 Task: open an excel sheet and write heading  SpendSmartAdd Dates in a column and its values below  '2023-05-01, 2023-05-03, 2023-05-05, 2023-05-10, 2023-05-15, 2023-05-20, 2023-05-25 & 2023-05-31'Add Categories in next column and its values below  Groceries, Dining Out, Transportation, Entertainment, Shopping, Utilities, Health & Miscellaneous. Add Descriptions in next column and its values below  Supermarket, Restaurant, Public Transport, Movie Tickets, Clothing Store, Internet Bill, Pharmacy & Online PurchaseAdd Amountin next column and its values below  $50, $30, $10, $20, $100, $60, $40 & $50Save page Financial Worksheet File Spreadsheet Template Workbookbook
Action: Mouse moved to (21, 18)
Screenshot: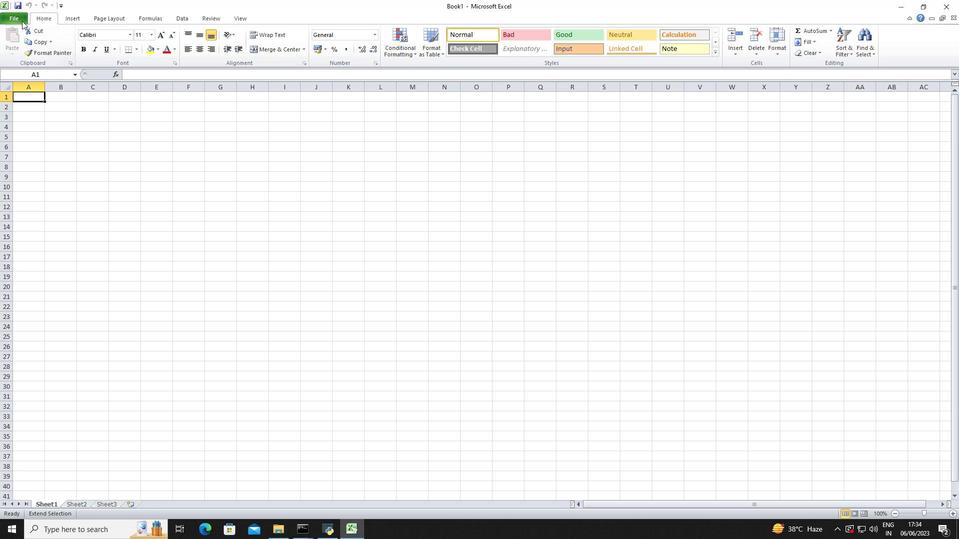 
Action: Mouse pressed left at (21, 18)
Screenshot: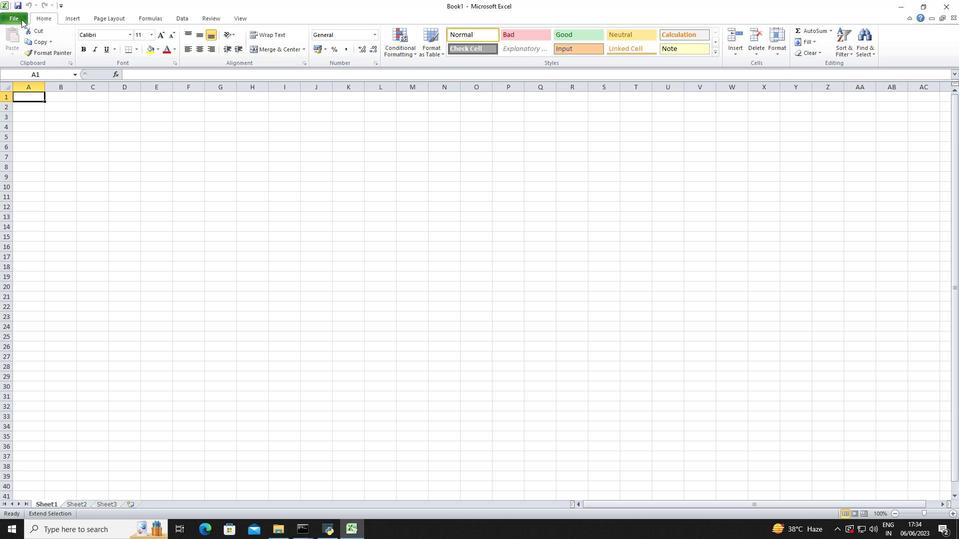 
Action: Mouse moved to (31, 126)
Screenshot: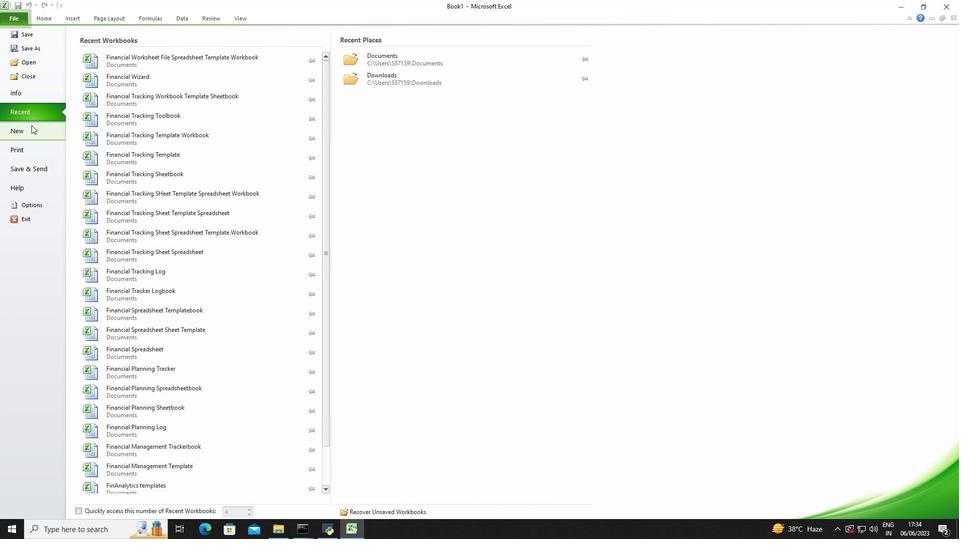 
Action: Mouse pressed left at (31, 126)
Screenshot: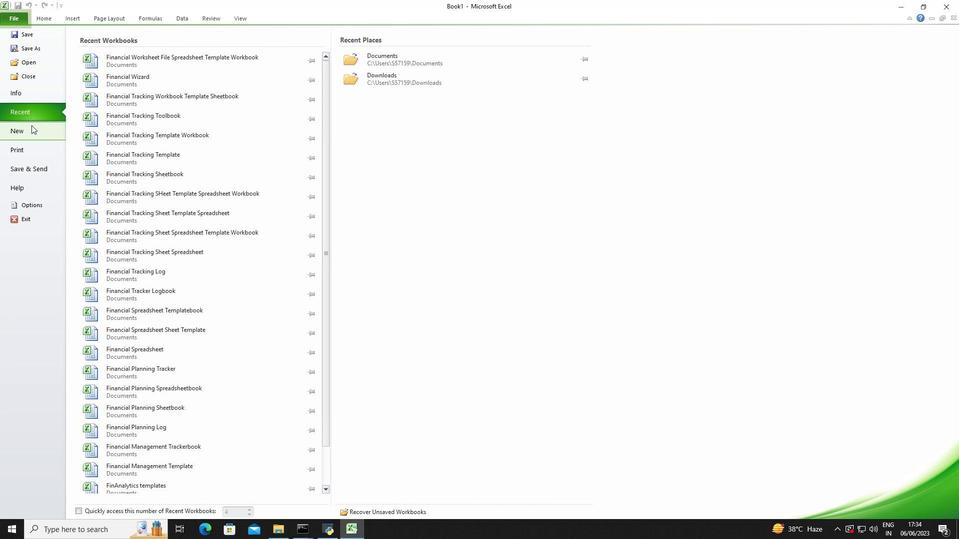 
Action: Mouse moved to (511, 259)
Screenshot: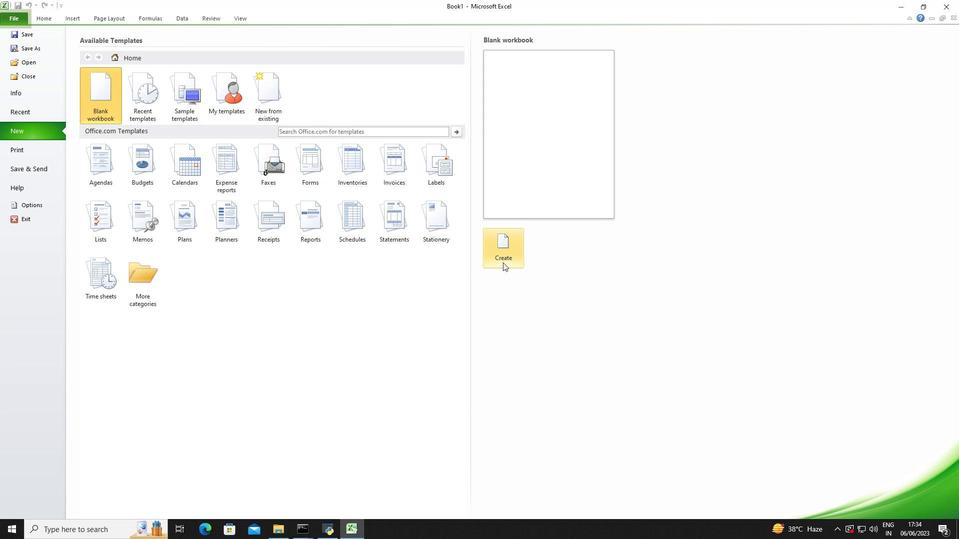 
Action: Mouse pressed left at (511, 259)
Screenshot: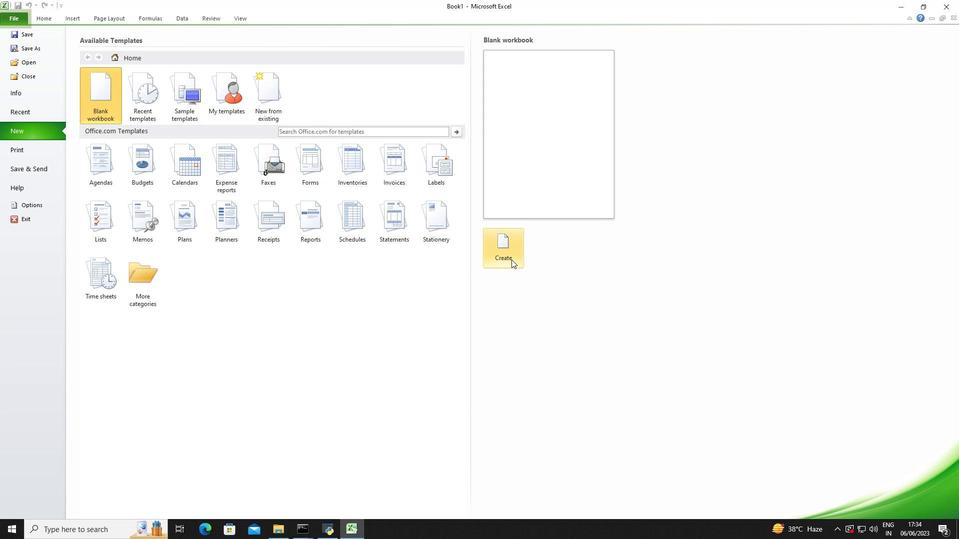 
Action: Mouse moved to (27, 98)
Screenshot: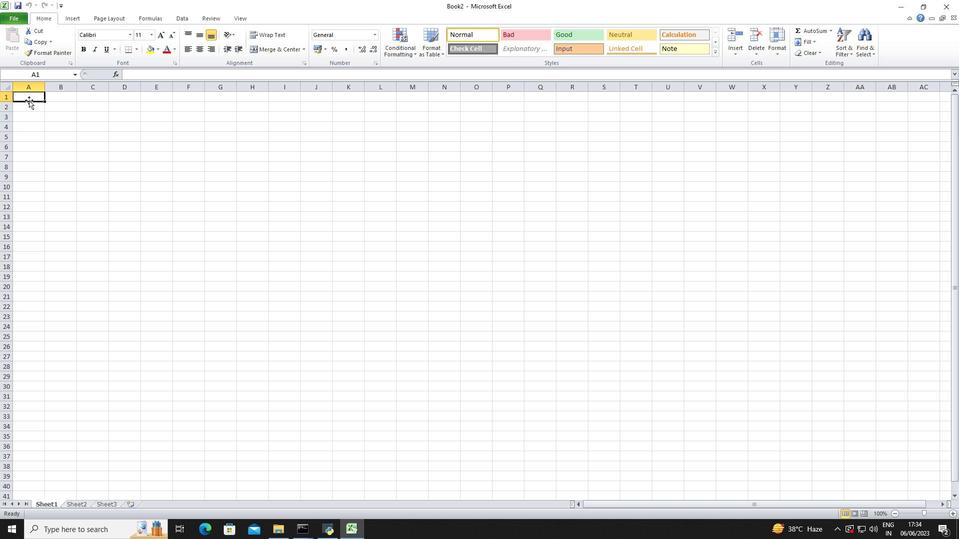 
Action: Mouse pressed left at (27, 98)
Screenshot: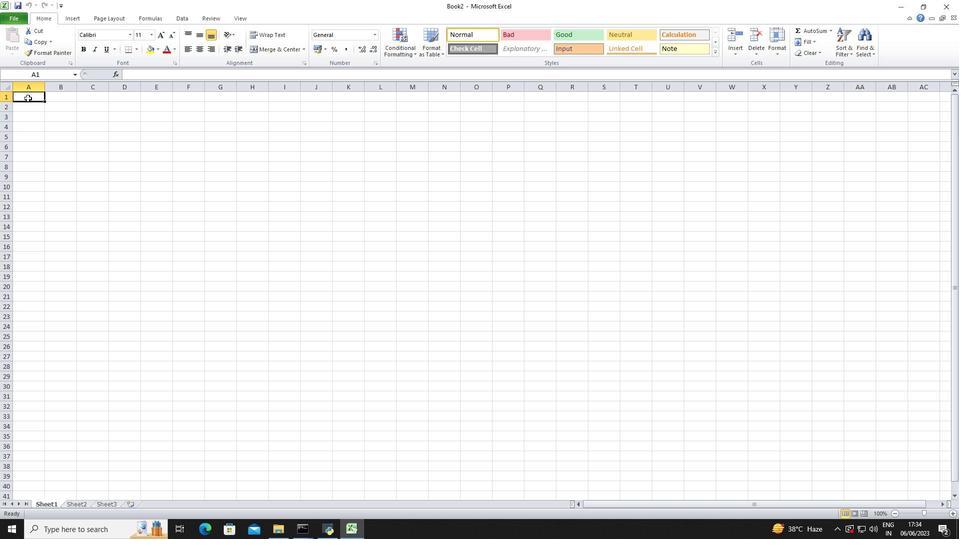 
Action: Key pressed <Key.shift>Spend<Key.shift>Smart<Key.enter><Key.enter><Key.shift>Dates<Key.down>2023-05-01<Key.enter>2023-05-03<Key.enter>20230-05-05<Key.enter>
Screenshot: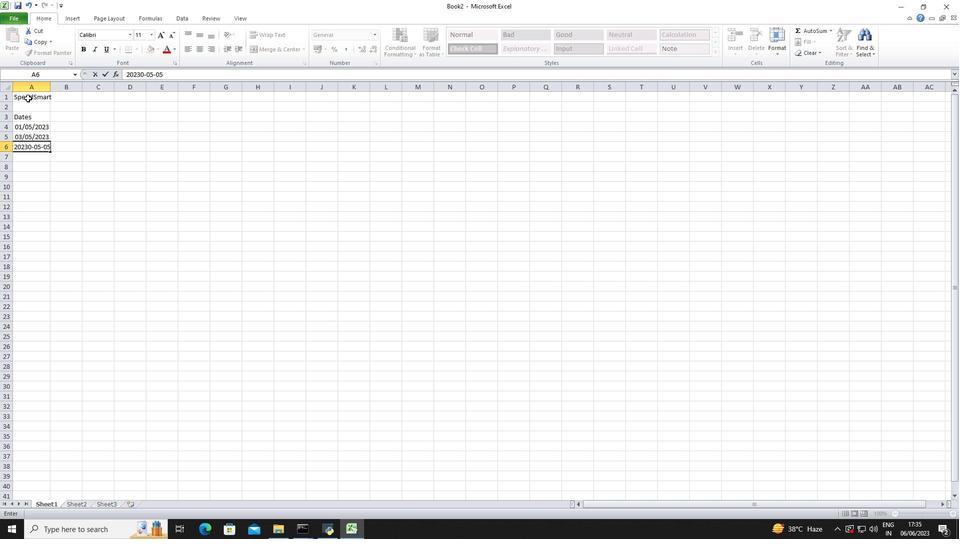 
Action: Mouse moved to (31, 145)
Screenshot: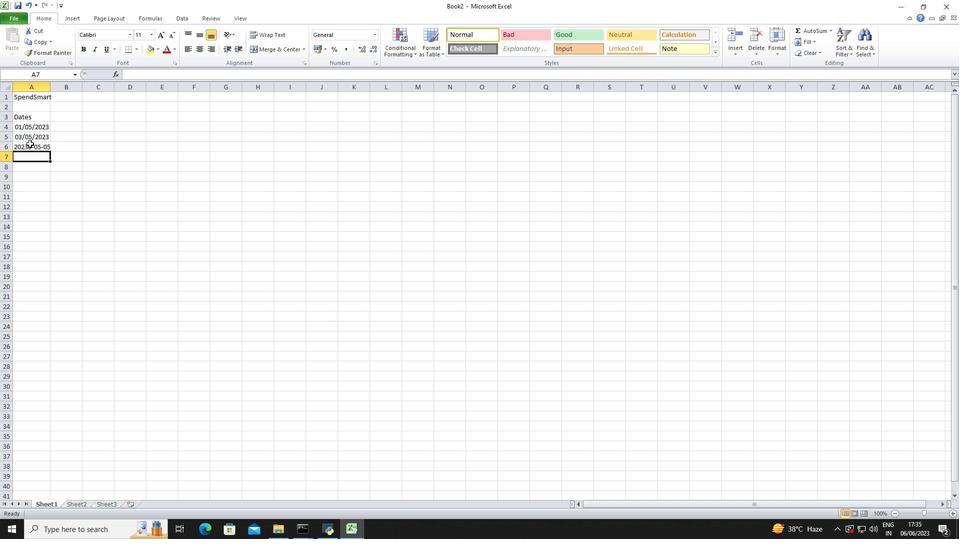 
Action: Mouse pressed left at (31, 145)
Screenshot: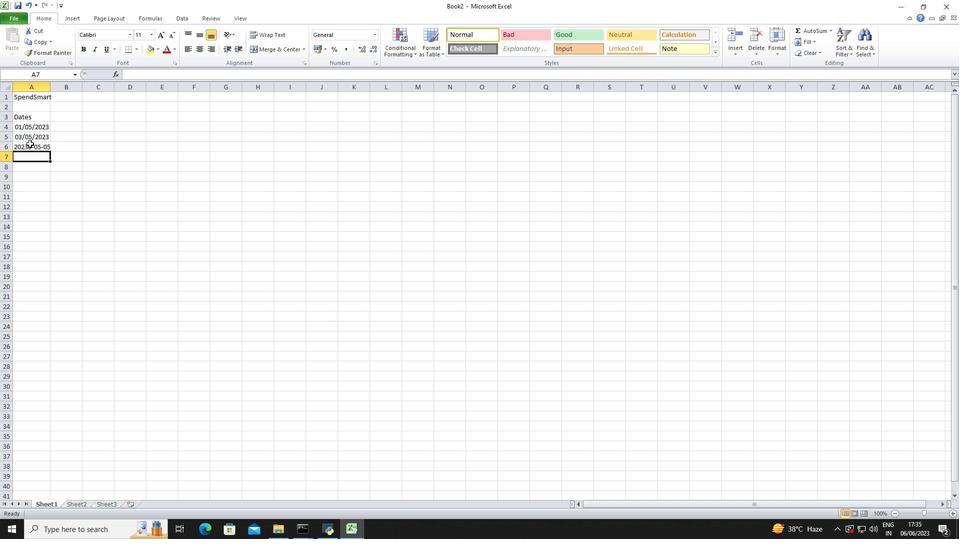 
Action: Mouse pressed left at (31, 145)
Screenshot: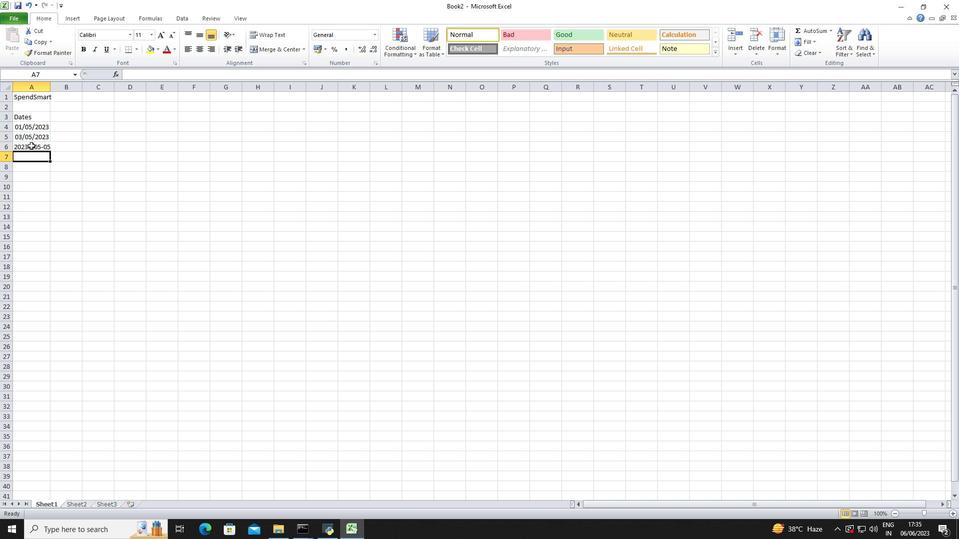 
Action: Mouse moved to (95, 191)
Screenshot: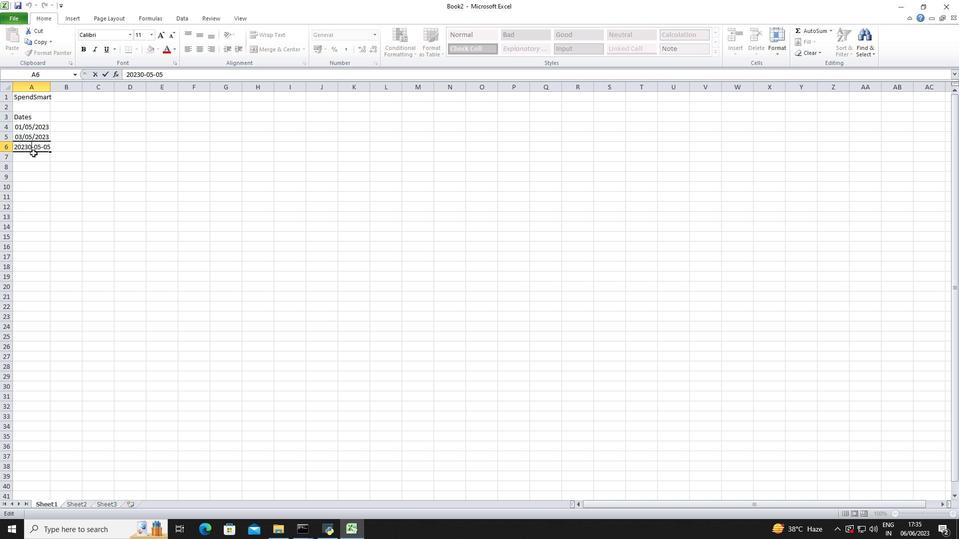 
Action: Key pressed <Key.backspace><Key.enter>2023-05-10<Key.enter>2023-05-15<Key.enter>20230<Key.backspace>-05-20<Key.enter>2023-05-25<Key.enter>2023-05-31<Key.enter>
Screenshot: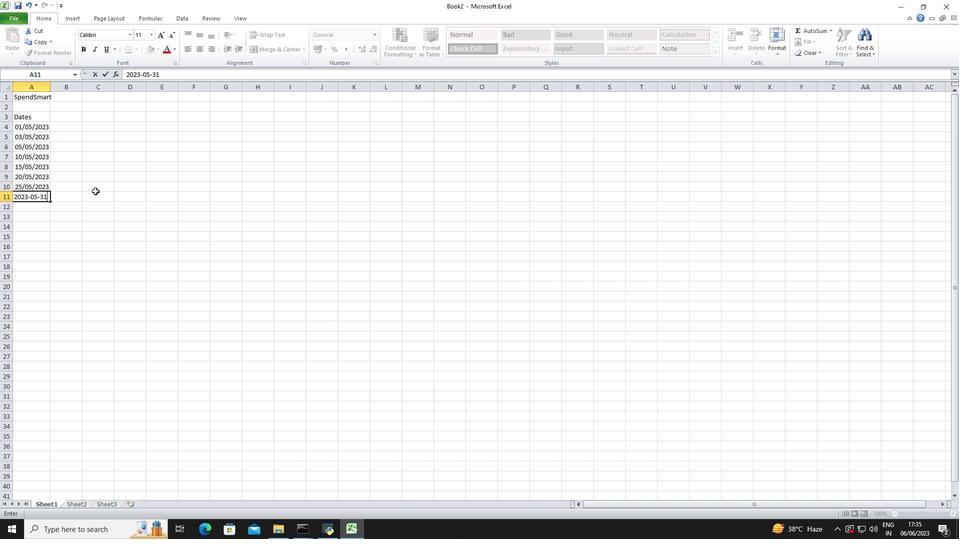 
Action: Mouse moved to (36, 126)
Screenshot: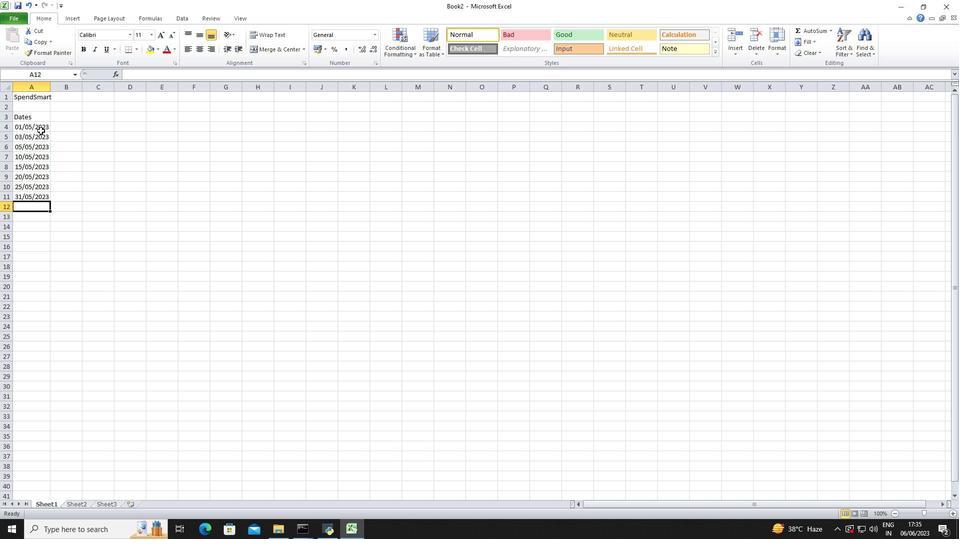 
Action: Mouse pressed left at (36, 126)
Screenshot: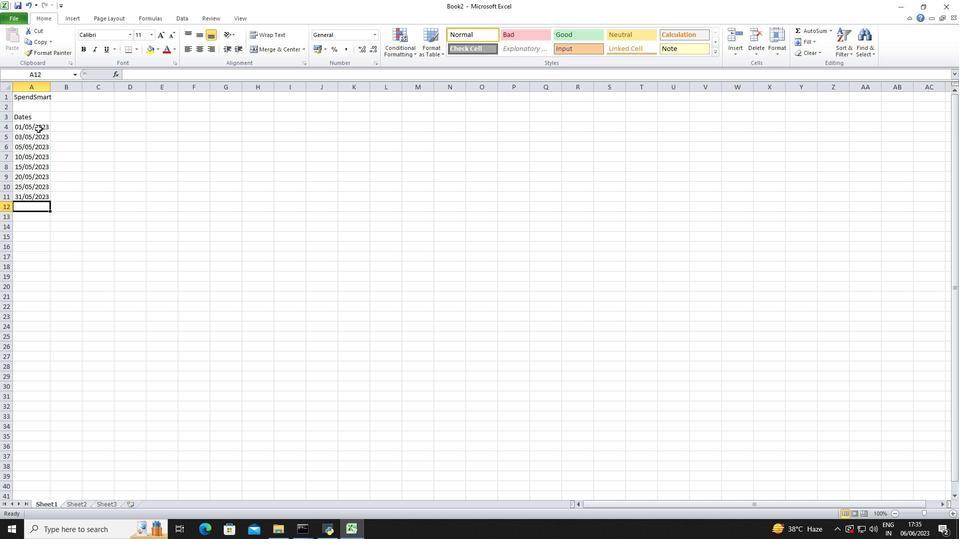 
Action: Mouse moved to (30, 196)
Screenshot: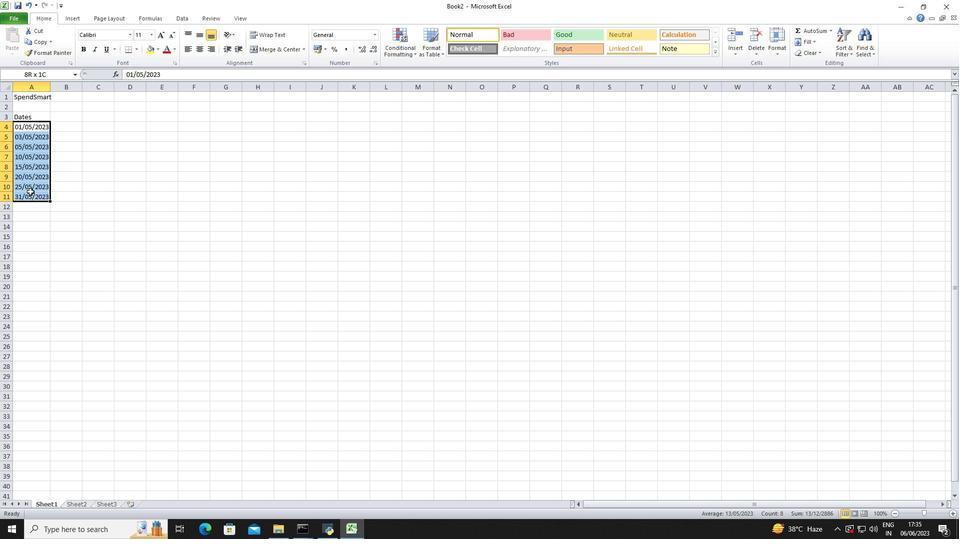 
Action: Mouse pressed right at (30, 196)
Screenshot: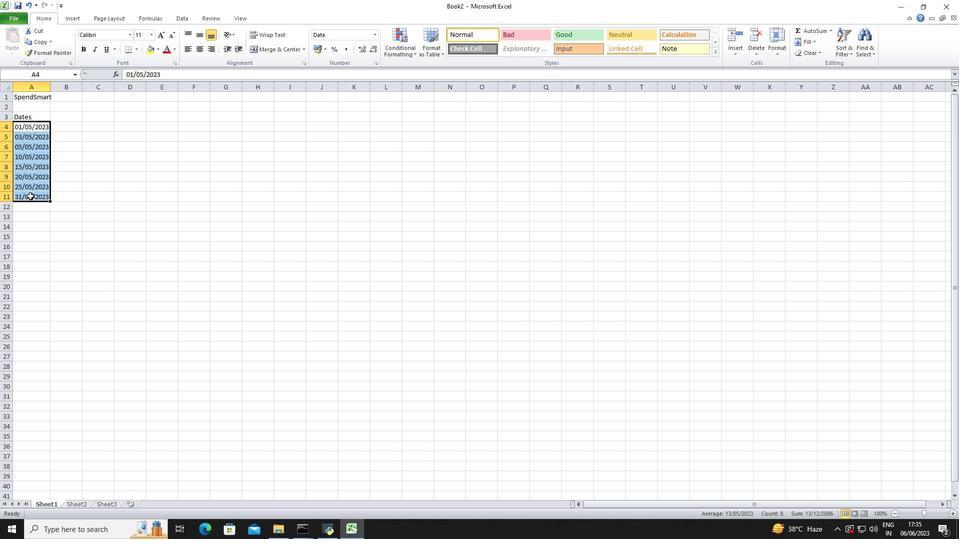 
Action: Mouse moved to (56, 331)
Screenshot: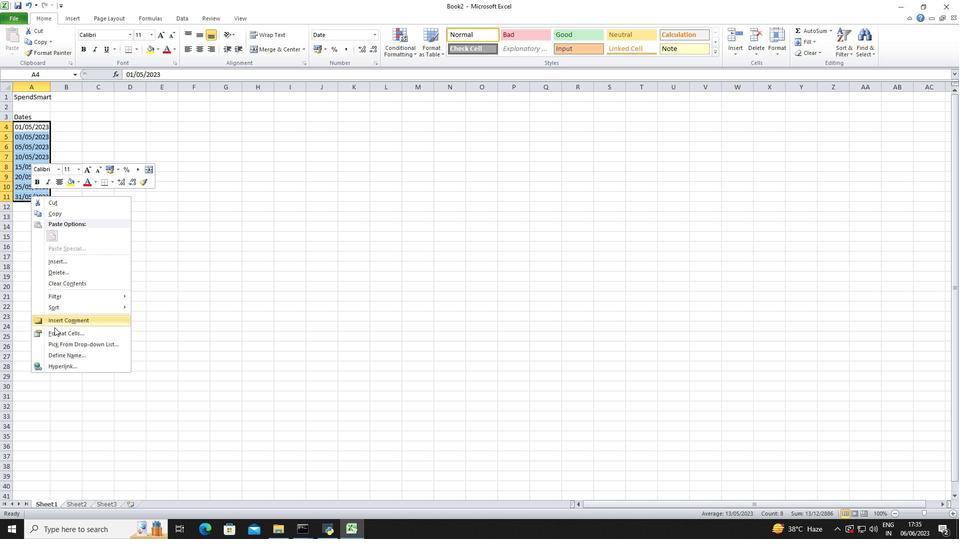 
Action: Mouse pressed left at (56, 331)
Screenshot: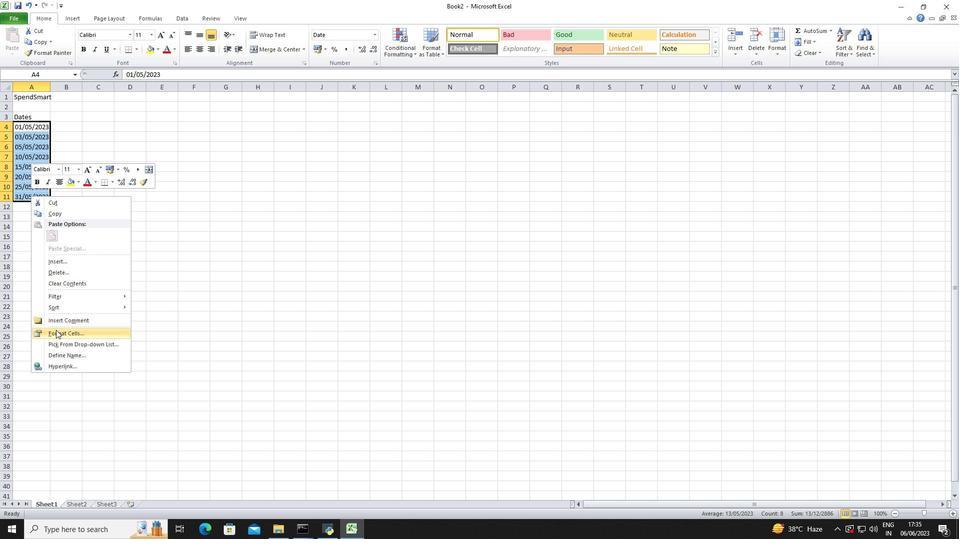 
Action: Mouse moved to (99, 221)
Screenshot: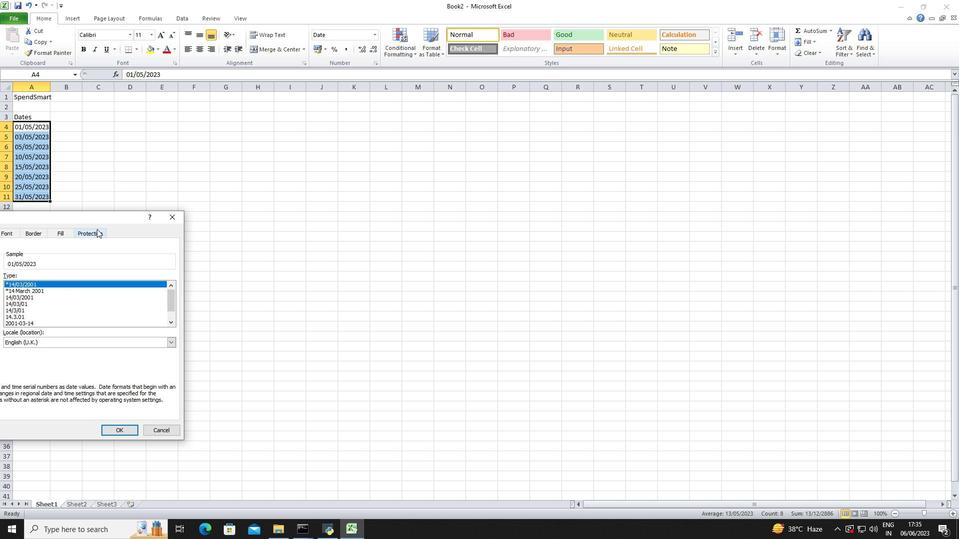 
Action: Mouse pressed left at (99, 221)
Screenshot: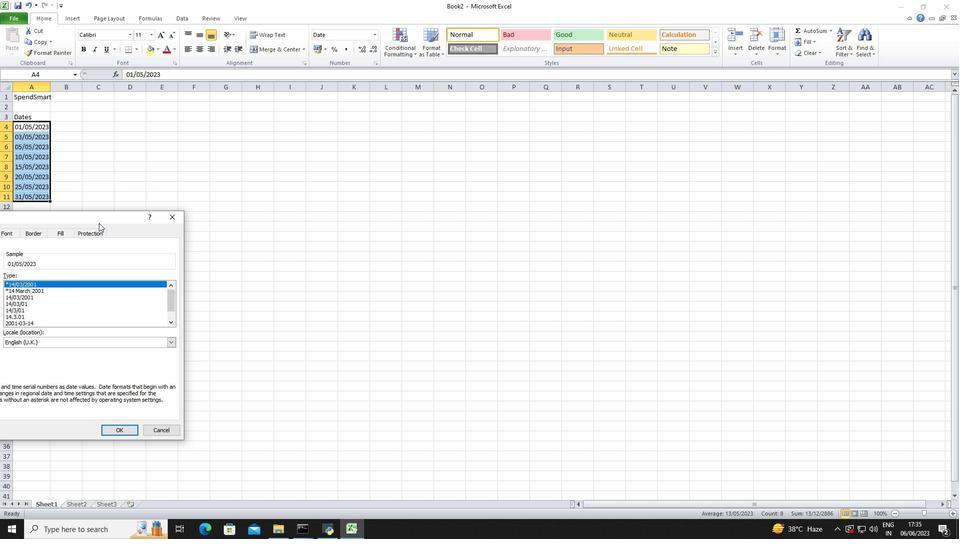 
Action: Mouse moved to (307, 252)
Screenshot: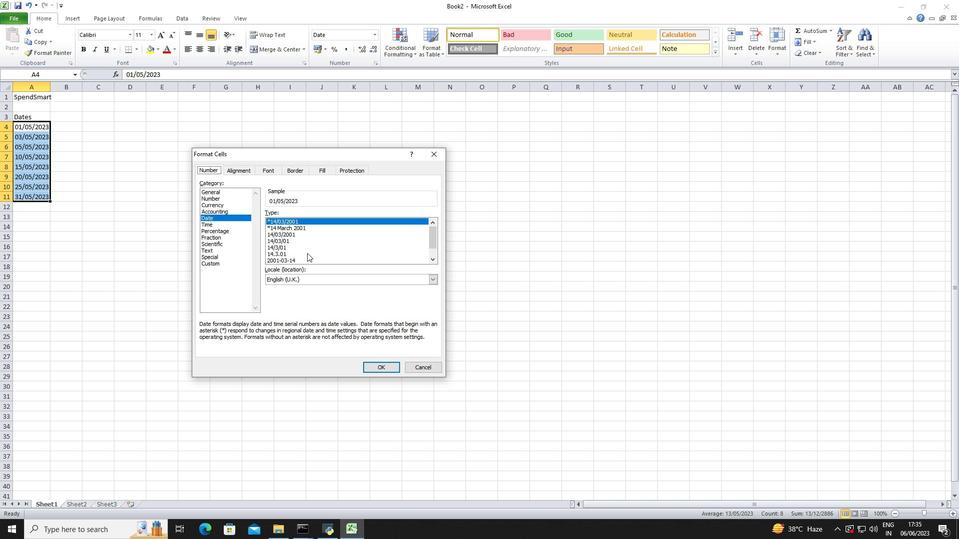 
Action: Mouse scrolled (307, 252) with delta (0, 0)
Screenshot: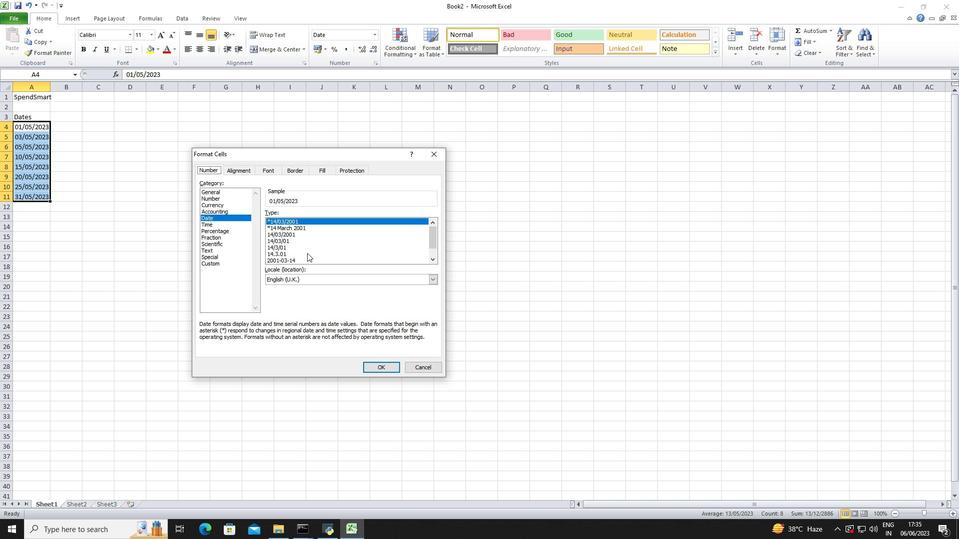 
Action: Mouse scrolled (307, 252) with delta (0, 0)
Screenshot: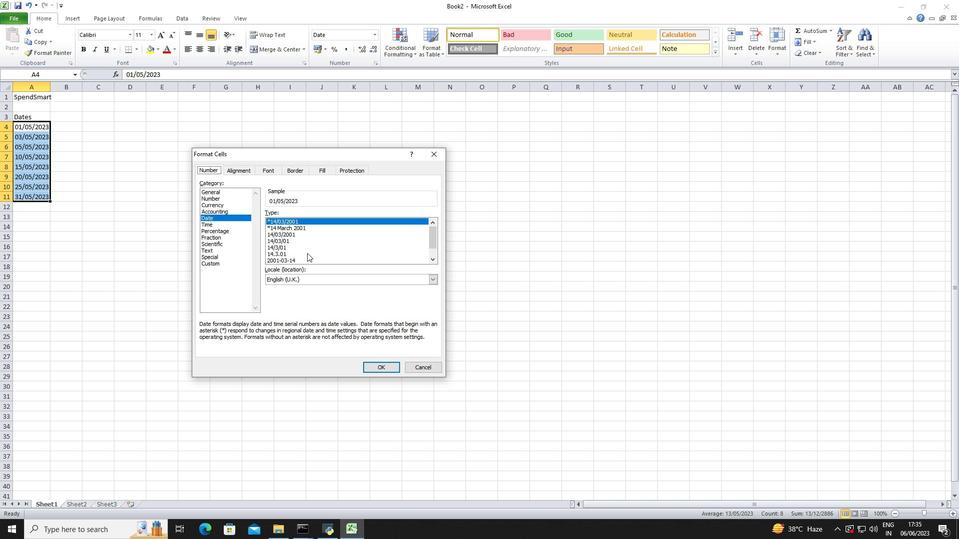 
Action: Mouse scrolled (307, 252) with delta (0, 0)
Screenshot: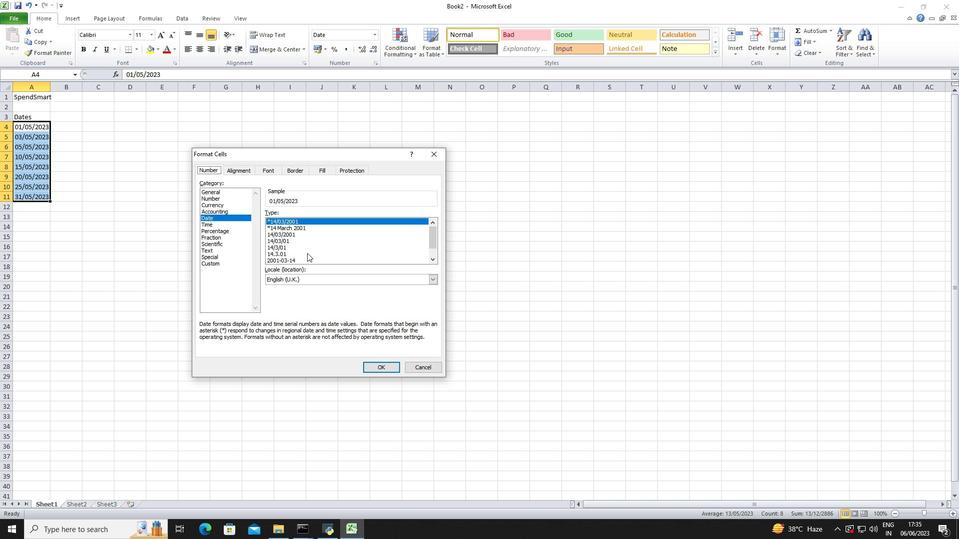 
Action: Mouse scrolled (307, 252) with delta (0, 0)
Screenshot: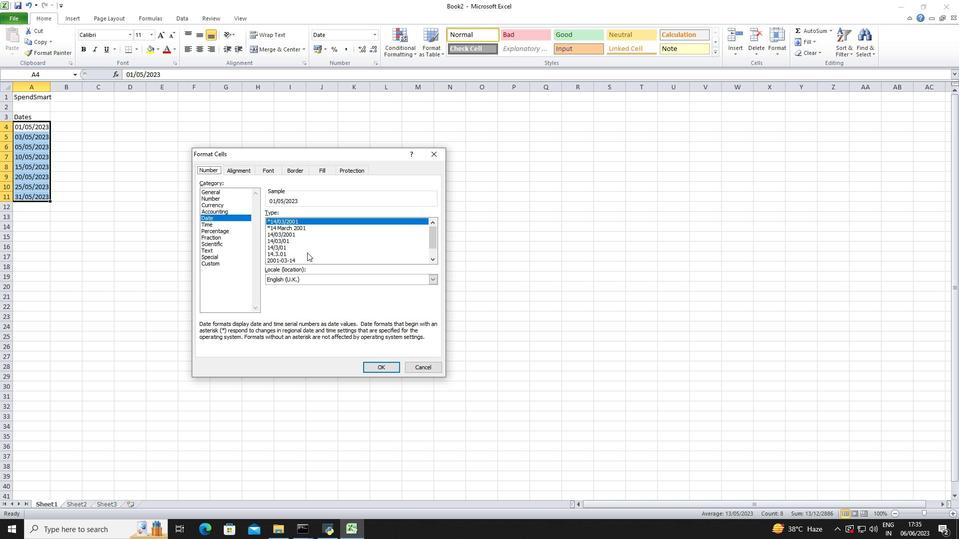 
Action: Mouse moved to (307, 247)
Screenshot: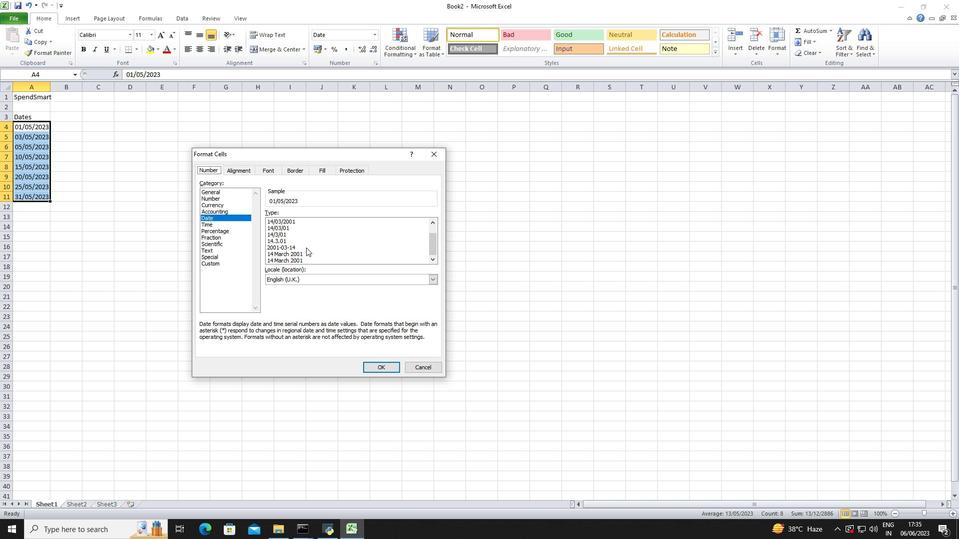 
Action: Mouse pressed left at (307, 247)
Screenshot: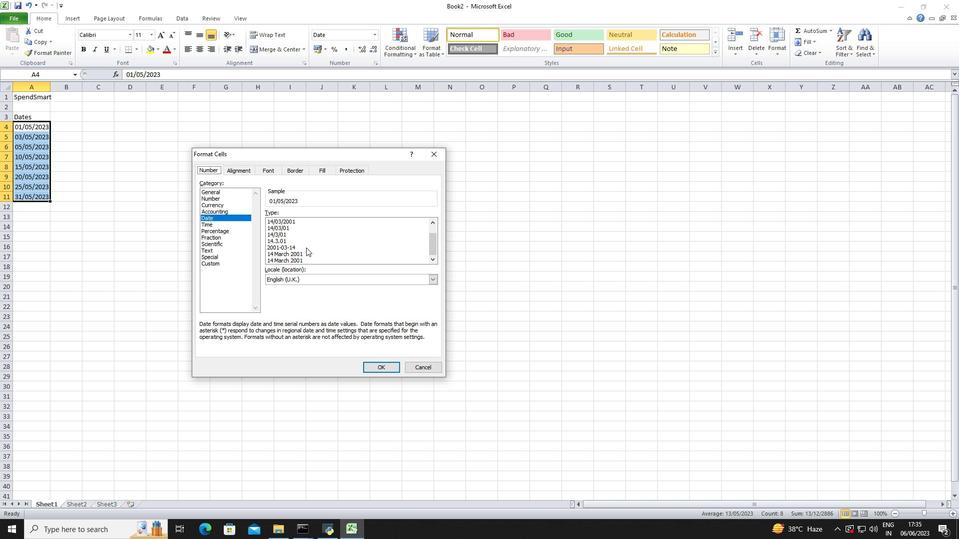 
Action: Mouse moved to (365, 371)
Screenshot: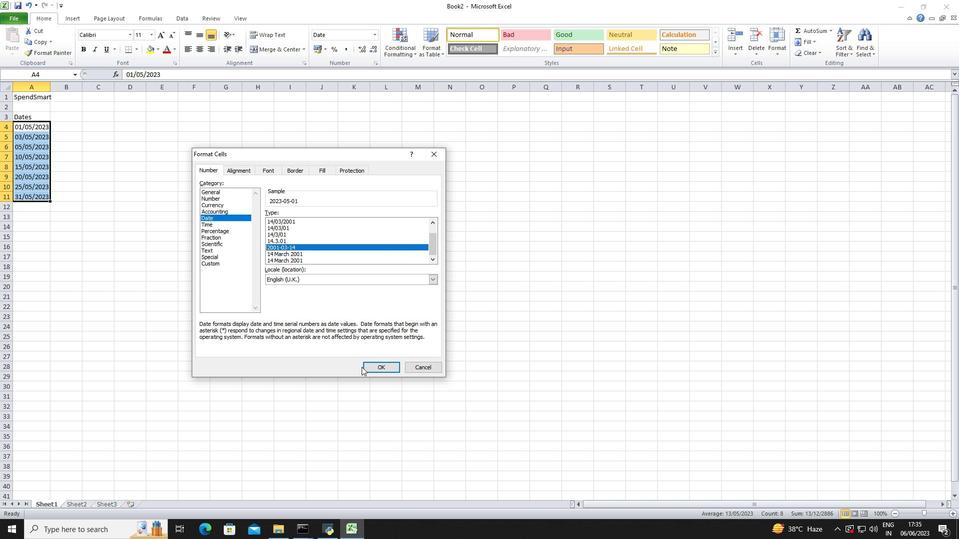 
Action: Mouse pressed left at (365, 371)
Screenshot: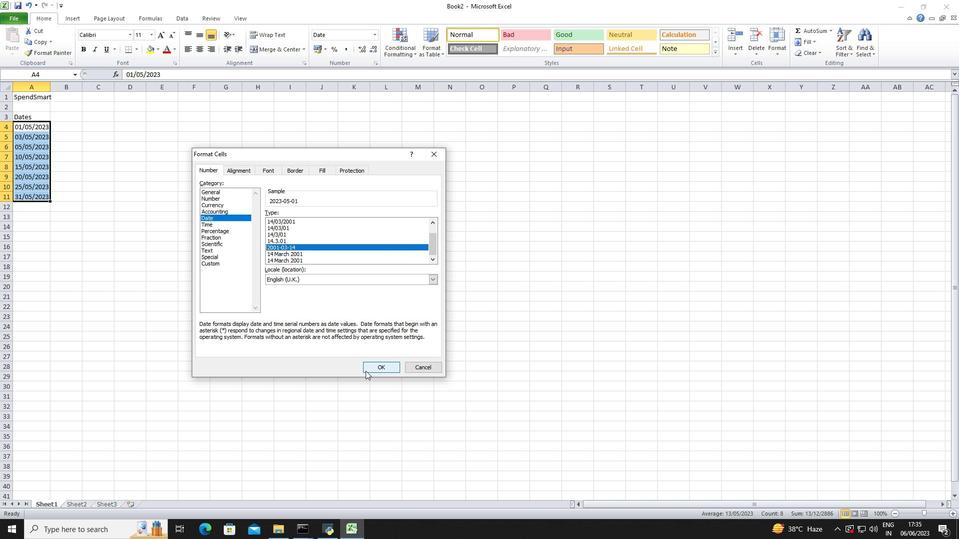 
Action: Mouse moved to (92, 121)
Screenshot: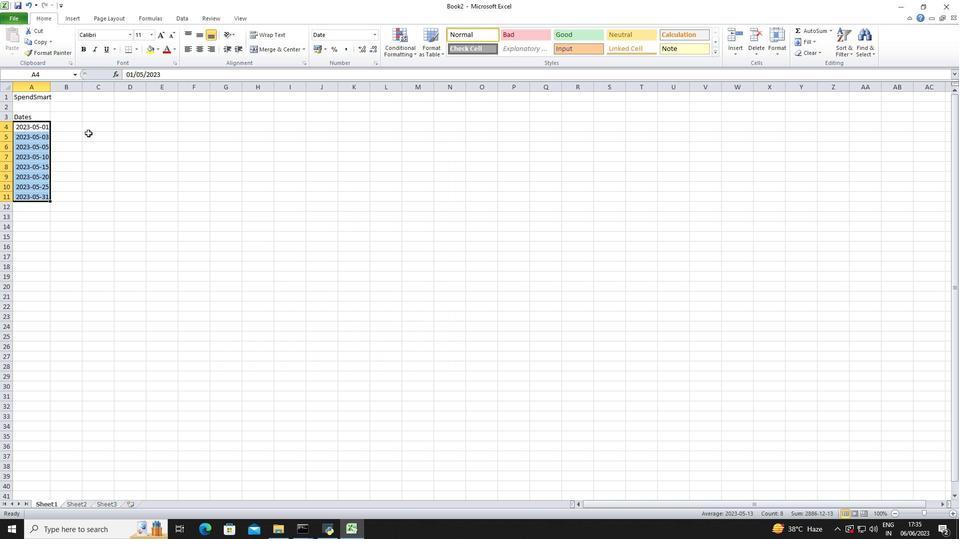 
Action: Mouse pressed left at (92, 121)
Screenshot: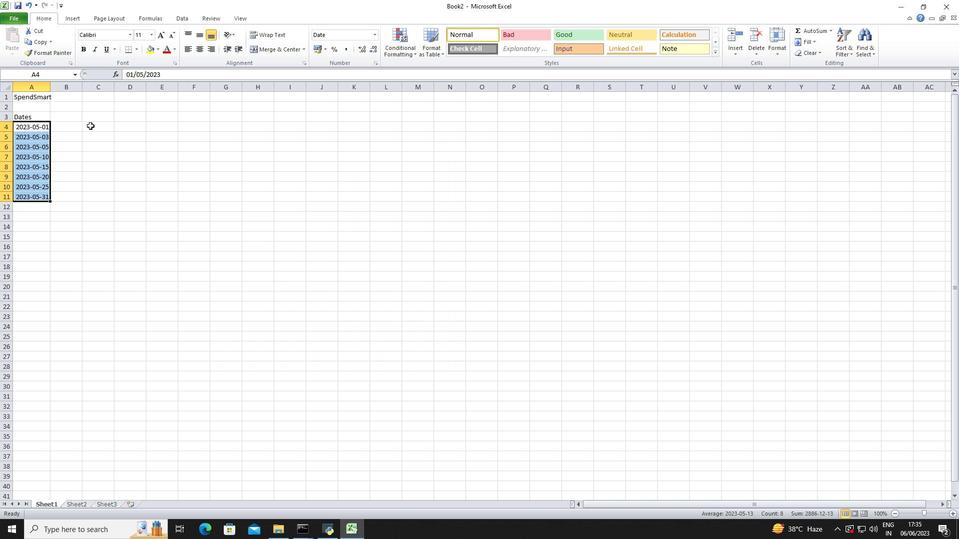 
Action: Mouse moved to (93, 118)
Screenshot: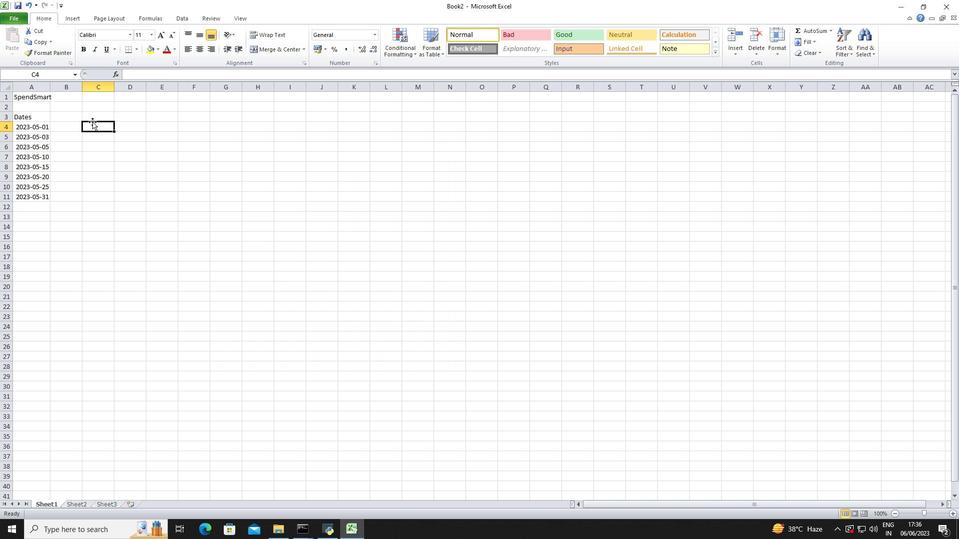
Action: Mouse pressed left at (93, 118)
Screenshot: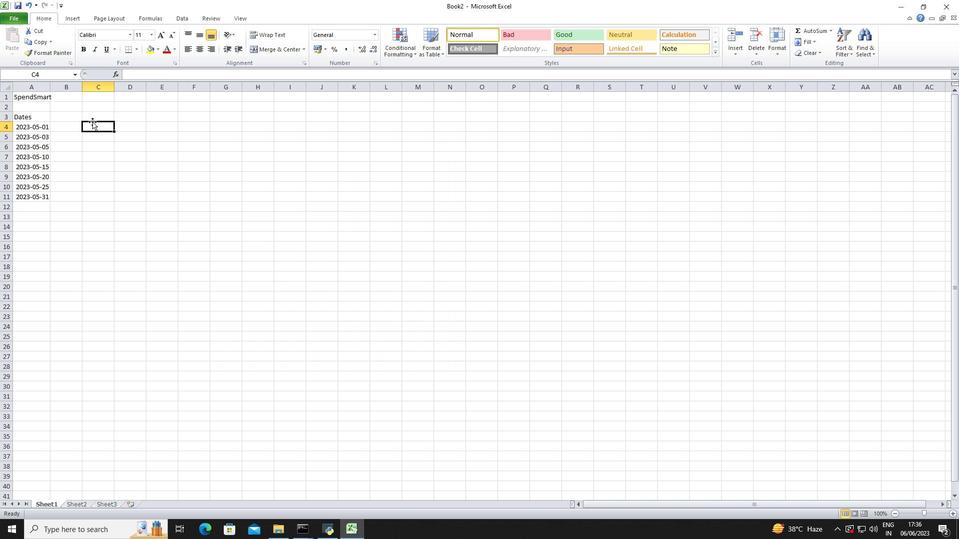 
Action: Key pressed <Key.shift>Categories<Key.down><Key.shift>Groceries<Key.down><Key.shift>Dining<Key.space><Key.shift>Out<Key.down><Key.shift>Transporation<Key.backspace><Key.backspace><Key.backspace><Key.backspace><Key.backspace>tation<Key.down><Key.shift>Entertainment<Key.down><Key.shift>Shoppng<Key.backspace><Key.backspace>ing<Key.enter><Key.shift>Utilities<Key.enter><Key.shift>Health<Key.enter><Key.shift>Miscellaneous<Key.down><Key.right><Key.right><Key.up><Key.up><Key.up><Key.up><Key.up><Key.up><Key.up><Key.up><Key.up><Key.shift>Descriptions<Key.down><Key.shift>Supermarle<Key.backspace><Key.backspace>ket<Key.down><Key.shift>Restaurant<Key.down><Key.shift>Public<Key.space><Key.shift>Tras<Key.backspace>nsport<Key.down><Key.shift>Movie<Key.space><Key.shift>Tickets<Key.down><Key.shift>Clothing<Key.space><Key.shift>STote<Key.backspace><Key.backspace><Key.backspace><Key.backspace>tore<Key.down><Key.shift>Internet<Key.space><Key.shift>Bill<Key.enter><Key.shift>Pharmacy<Key.enter><Key.shift>Online<Key.space><Key.shift>Purchase<Key.down><Key.right><Key.right><Key.up><Key.up><Key.up><Key.up><Key.up><Key.up><Key.up><Key.up><Key.up><Key.shift>Amount<Key.down>50<Key.down>30<Key.down>10<Key.down>20<Key.down>100<Key.down>60<Key.down>40<Key.down>50<Key.down>
Screenshot: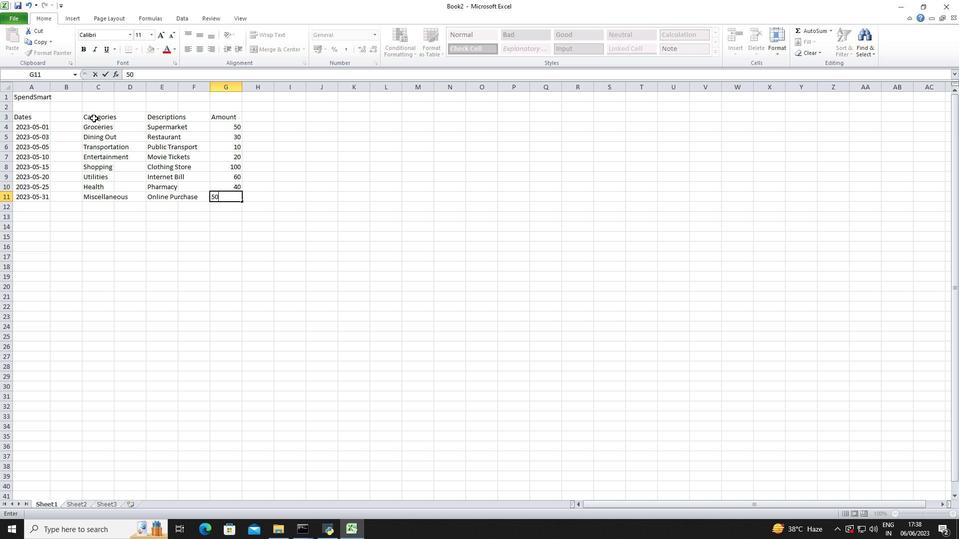 
Action: Mouse moved to (226, 126)
Screenshot: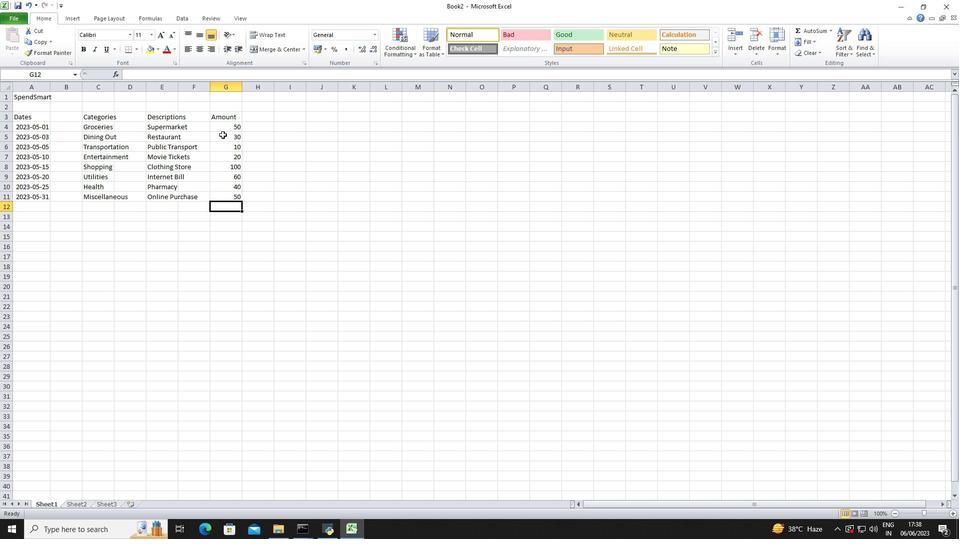 
Action: Mouse pressed left at (226, 126)
Screenshot: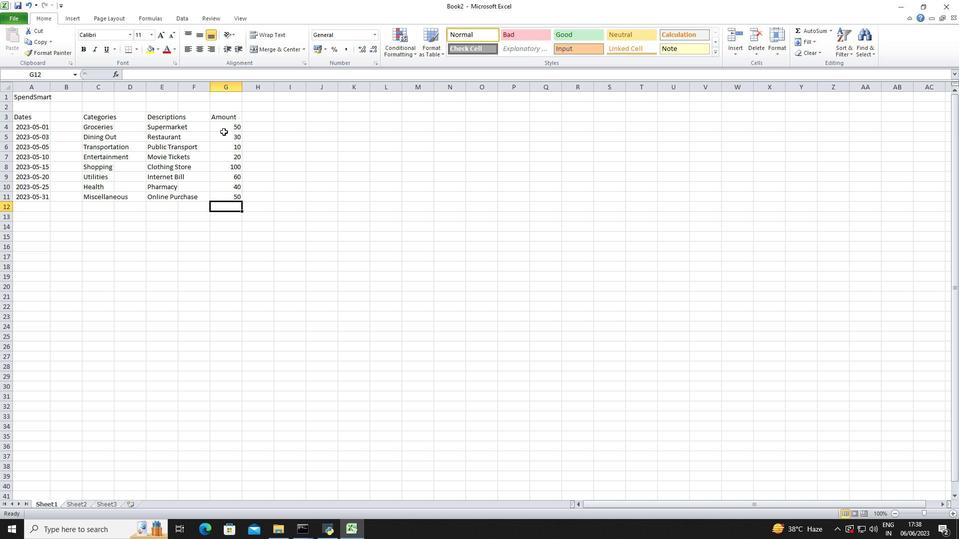 
Action: Mouse moved to (375, 32)
Screenshot: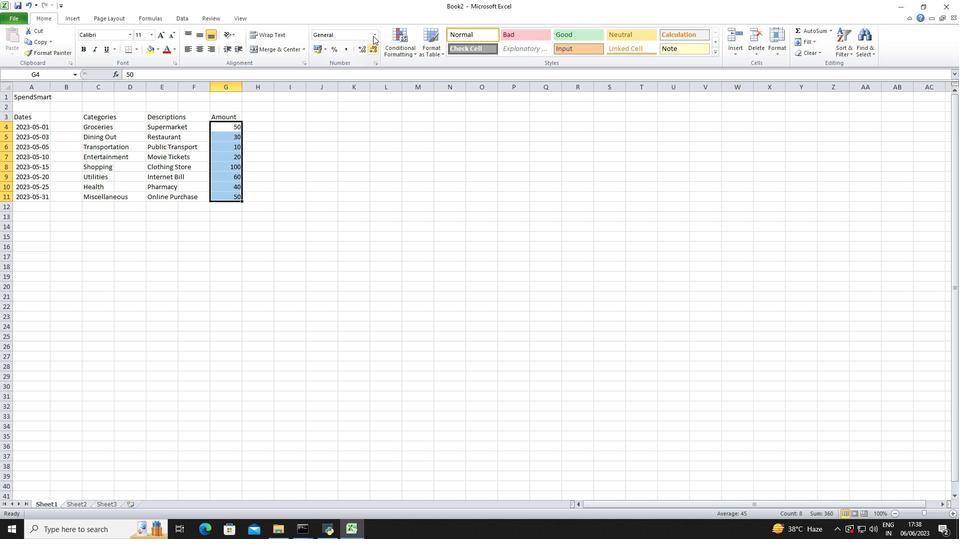 
Action: Mouse pressed left at (375, 32)
Screenshot: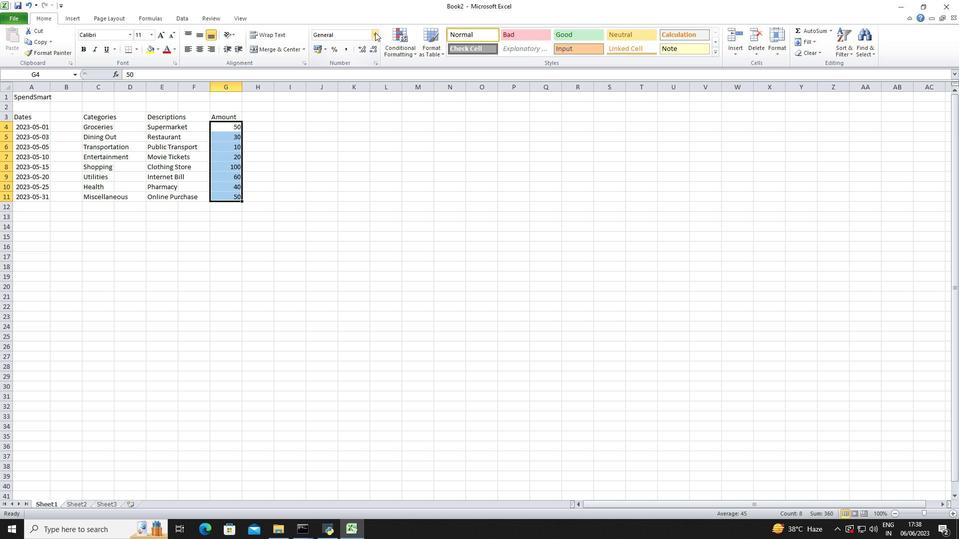 
Action: Mouse moved to (367, 289)
Screenshot: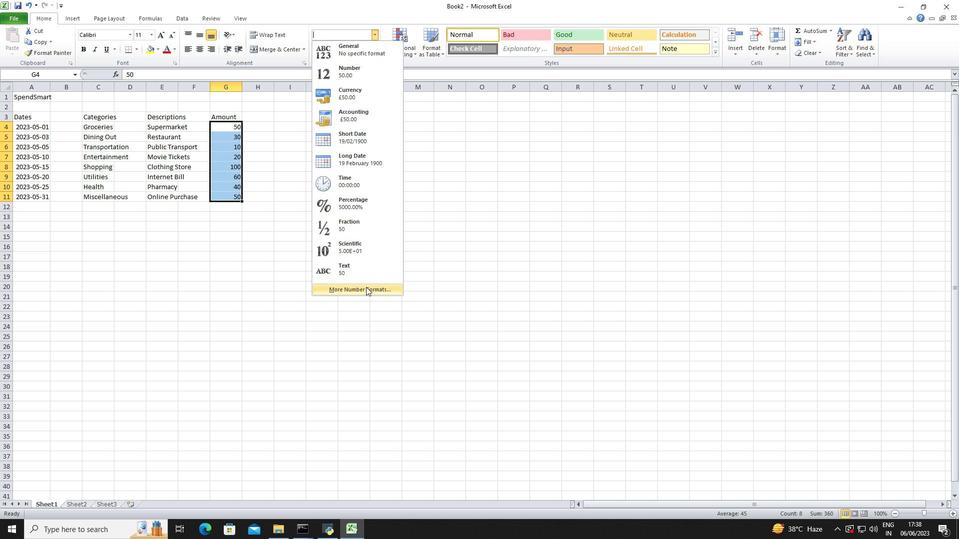 
Action: Mouse pressed left at (367, 289)
Screenshot: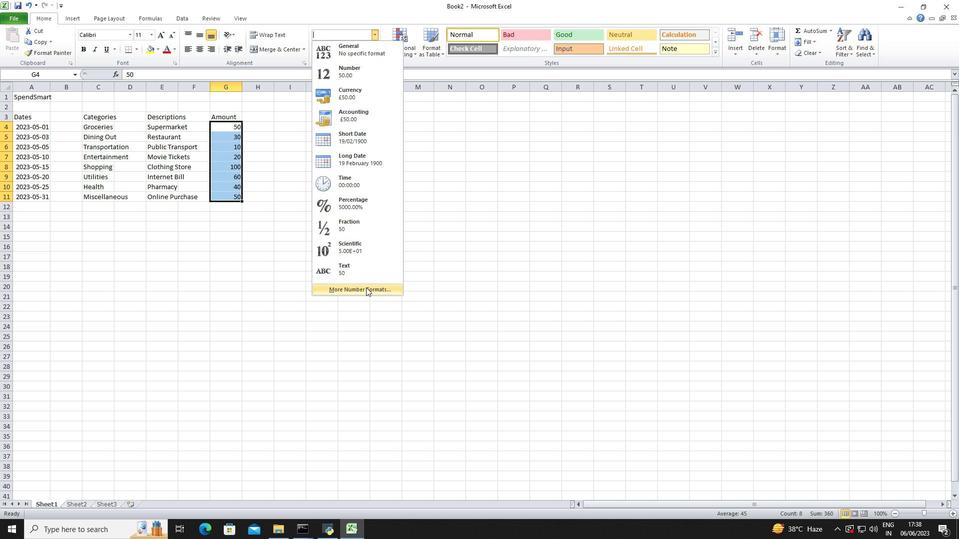 
Action: Mouse moved to (145, 187)
Screenshot: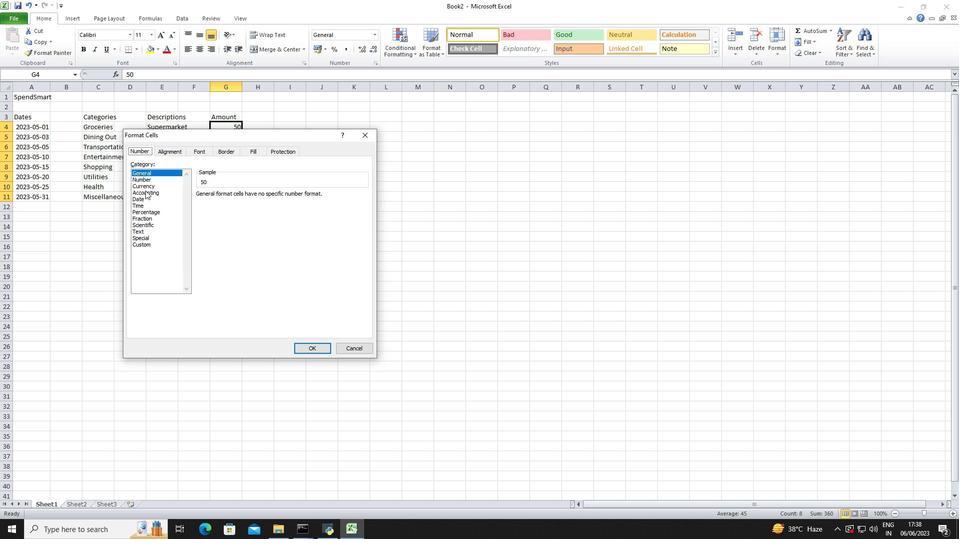
Action: Mouse pressed left at (145, 187)
Screenshot: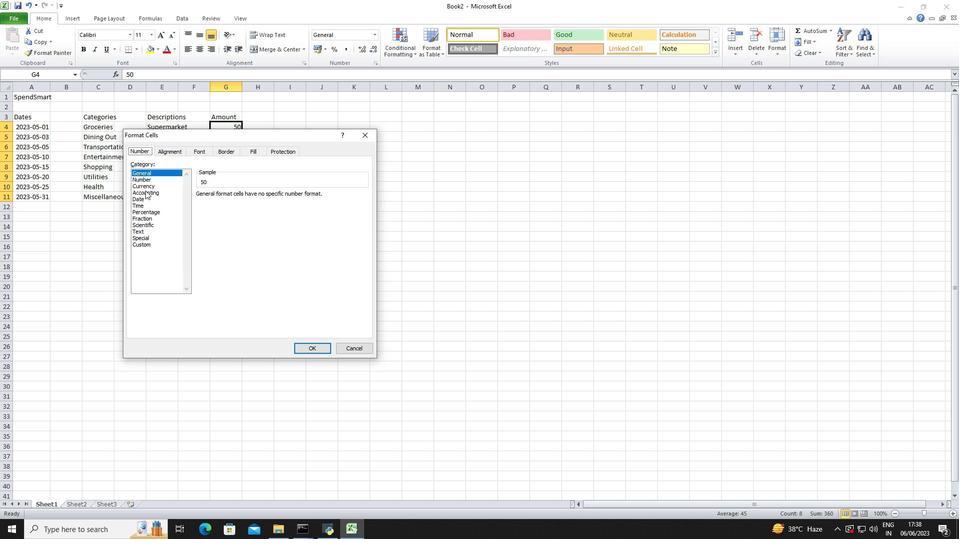 
Action: Mouse moved to (258, 196)
Screenshot: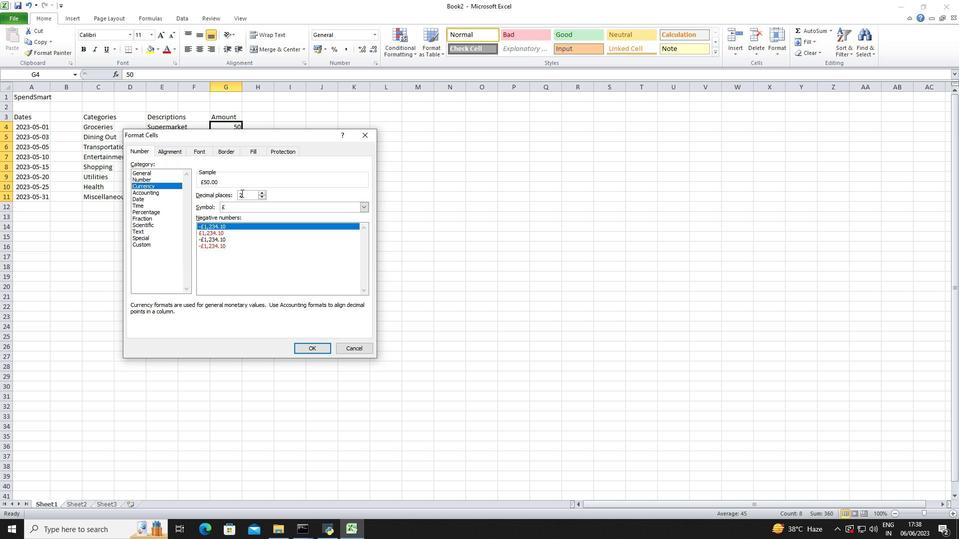
Action: Mouse pressed left at (258, 196)
Screenshot: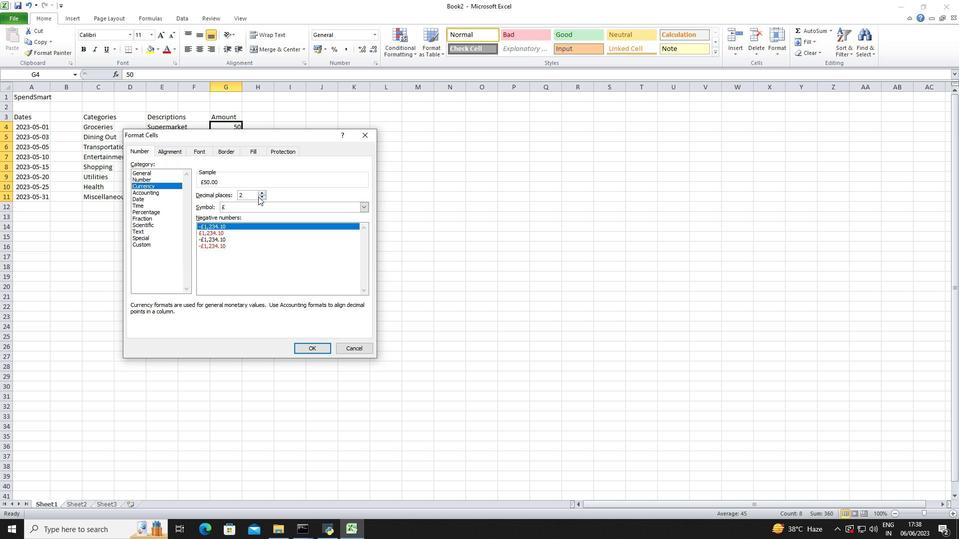 
Action: Mouse pressed left at (258, 196)
Screenshot: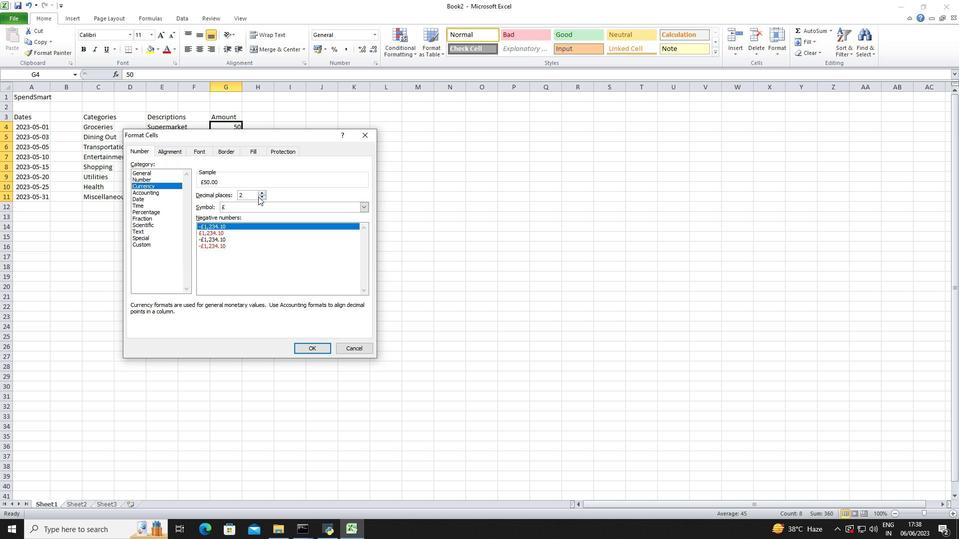 
Action: Mouse moved to (262, 207)
Screenshot: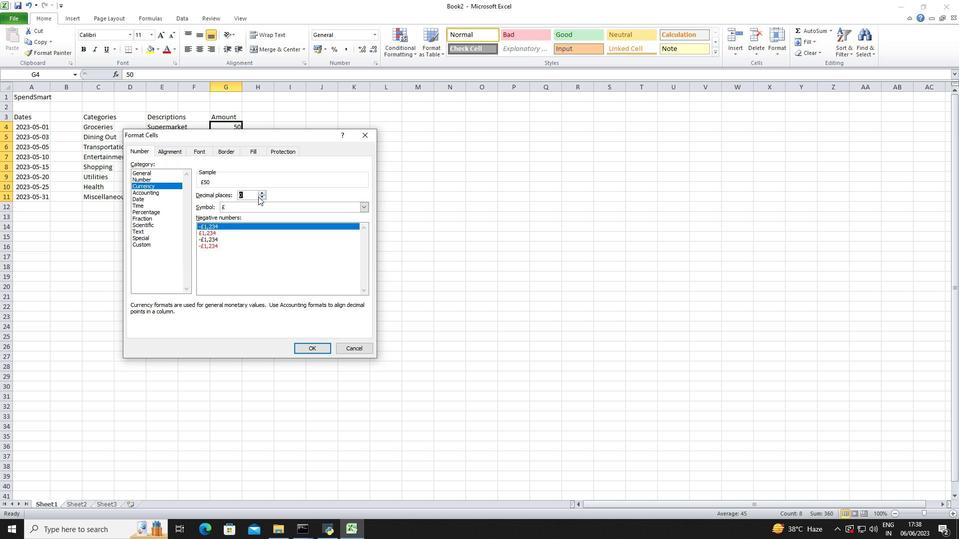 
Action: Mouse pressed left at (262, 207)
Screenshot: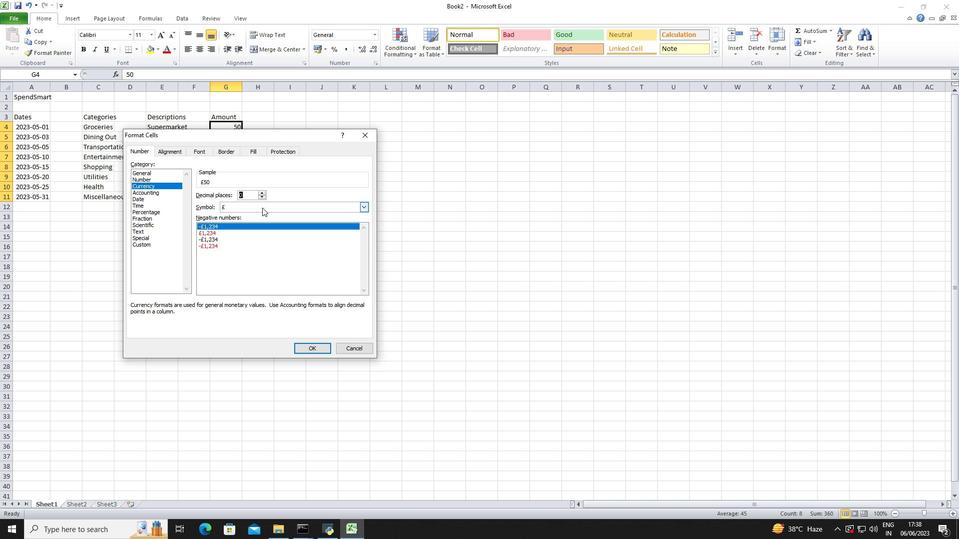 
Action: Mouse moved to (268, 226)
Screenshot: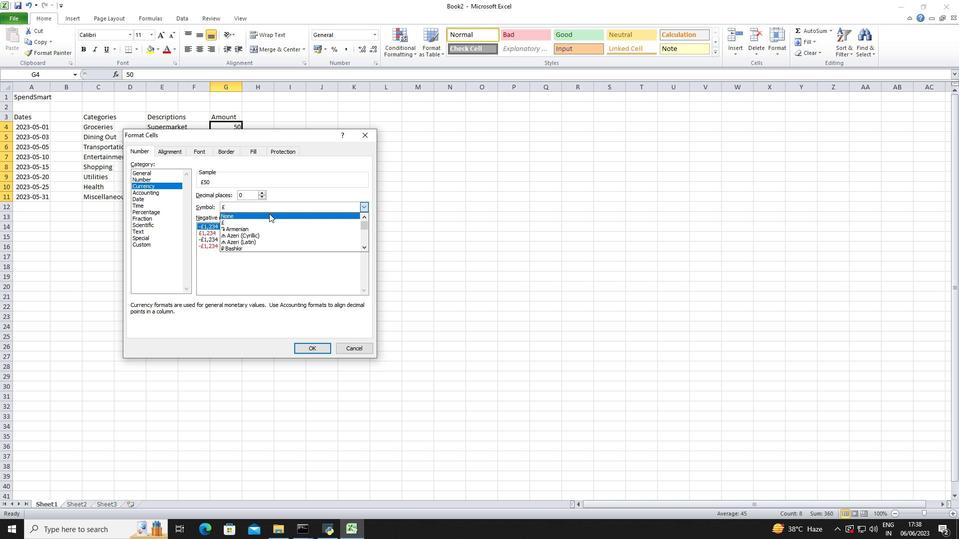 
Action: Mouse scrolled (268, 225) with delta (0, 0)
Screenshot: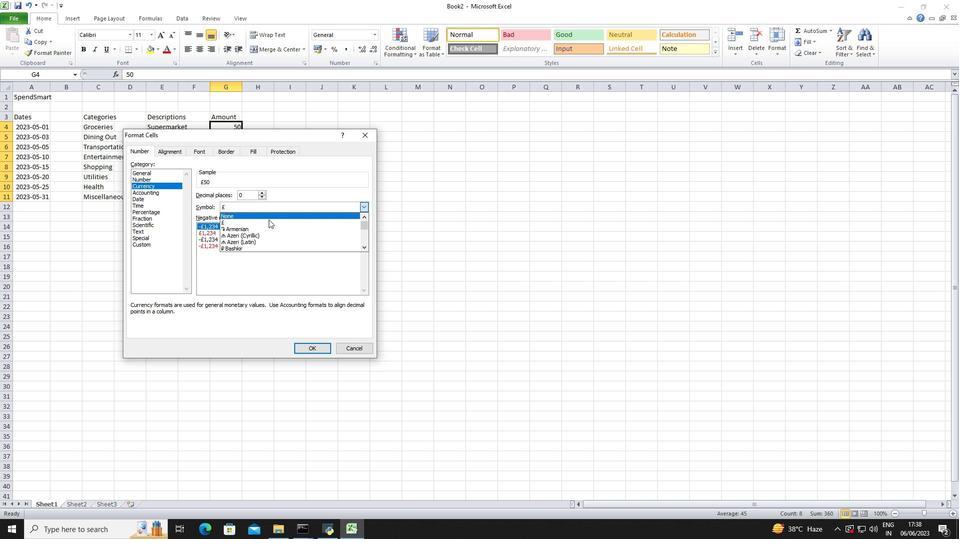 
Action: Mouse scrolled (268, 225) with delta (0, 0)
Screenshot: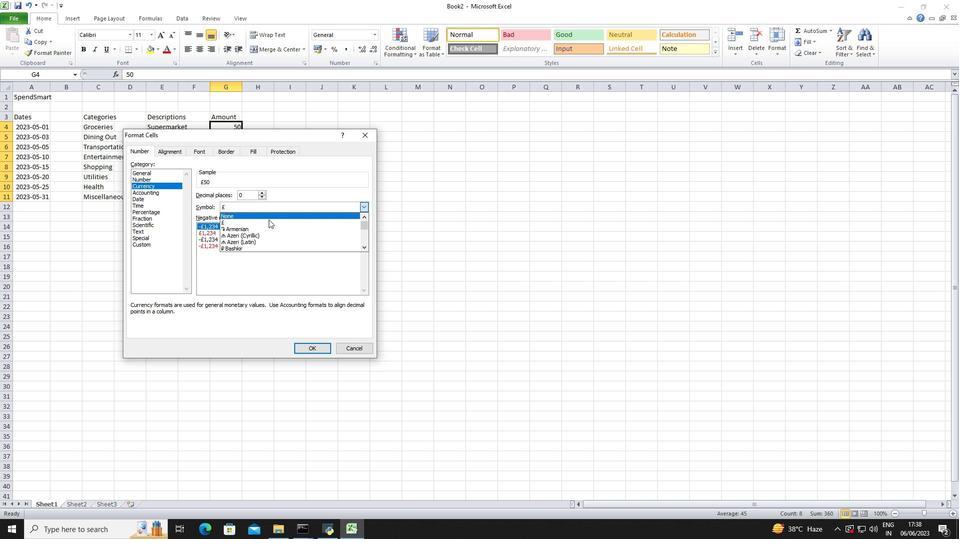 
Action: Mouse scrolled (268, 225) with delta (0, 0)
Screenshot: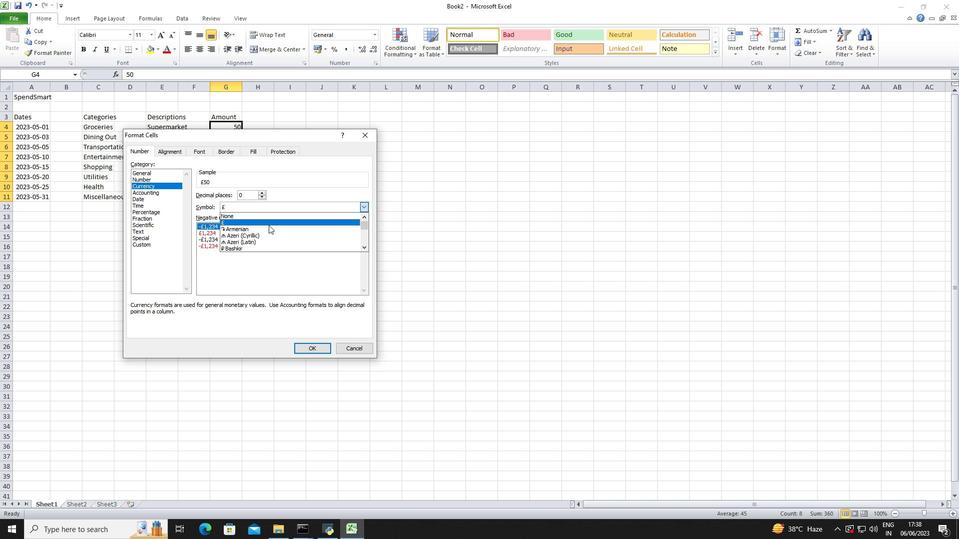 
Action: Mouse scrolled (268, 225) with delta (0, 0)
Screenshot: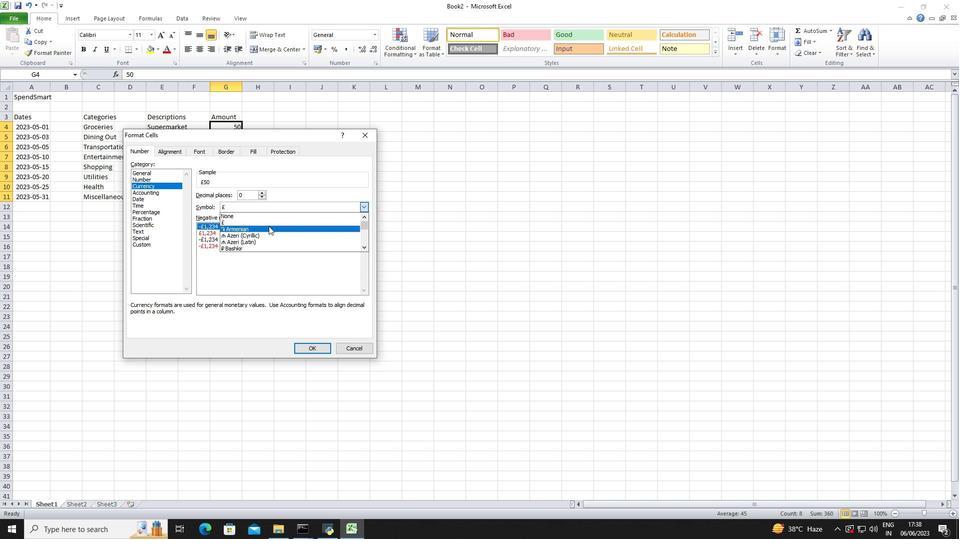 
Action: Mouse scrolled (268, 225) with delta (0, 0)
Screenshot: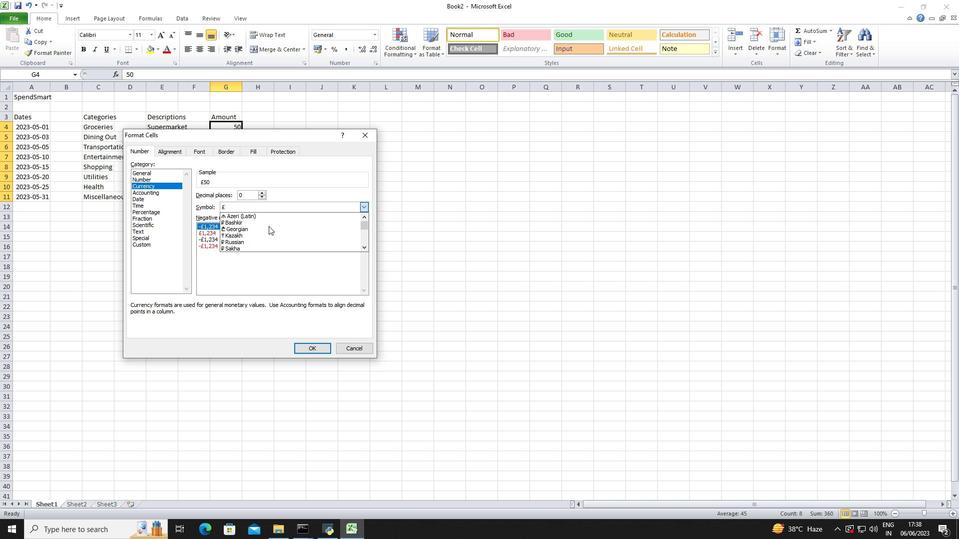 
Action: Mouse scrolled (268, 225) with delta (0, 0)
Screenshot: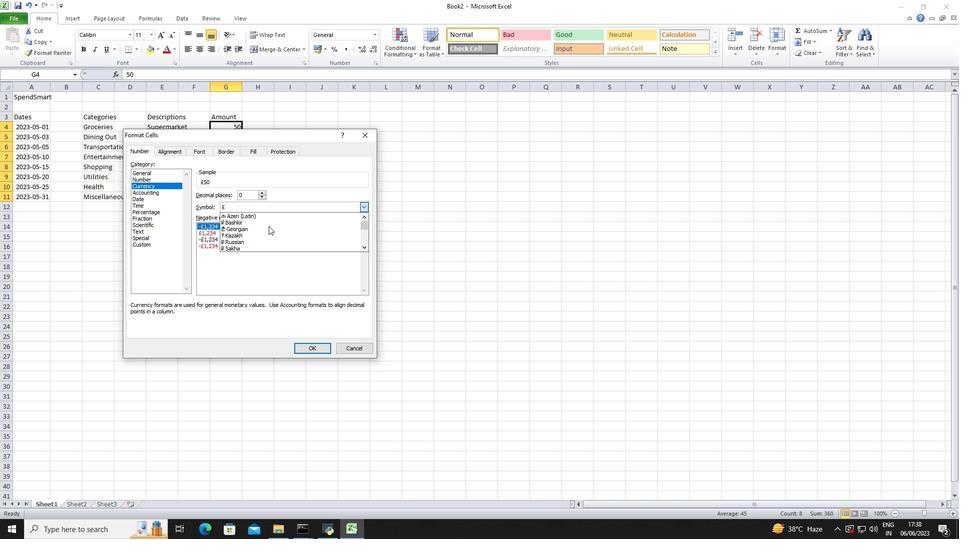 
Action: Mouse scrolled (268, 225) with delta (0, 0)
Screenshot: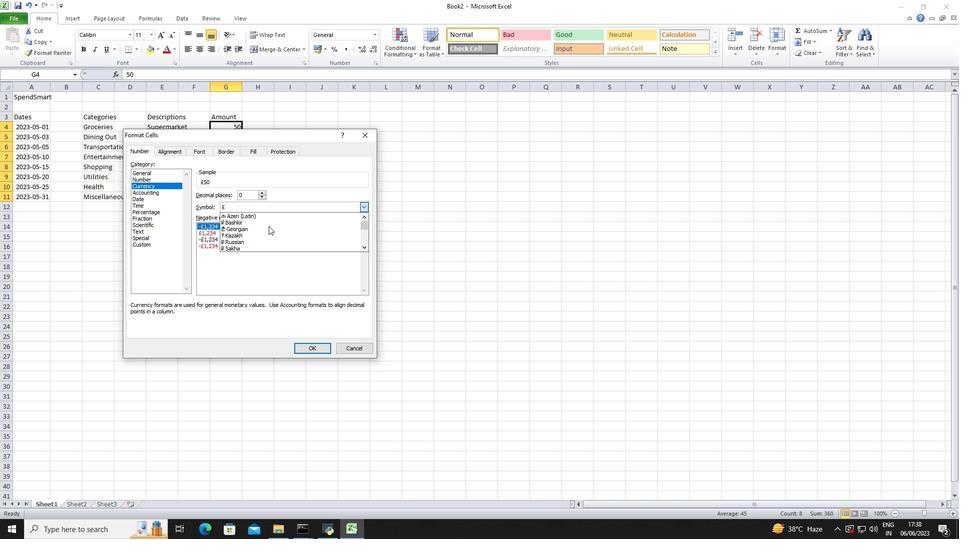 
Action: Mouse scrolled (268, 226) with delta (0, 0)
Screenshot: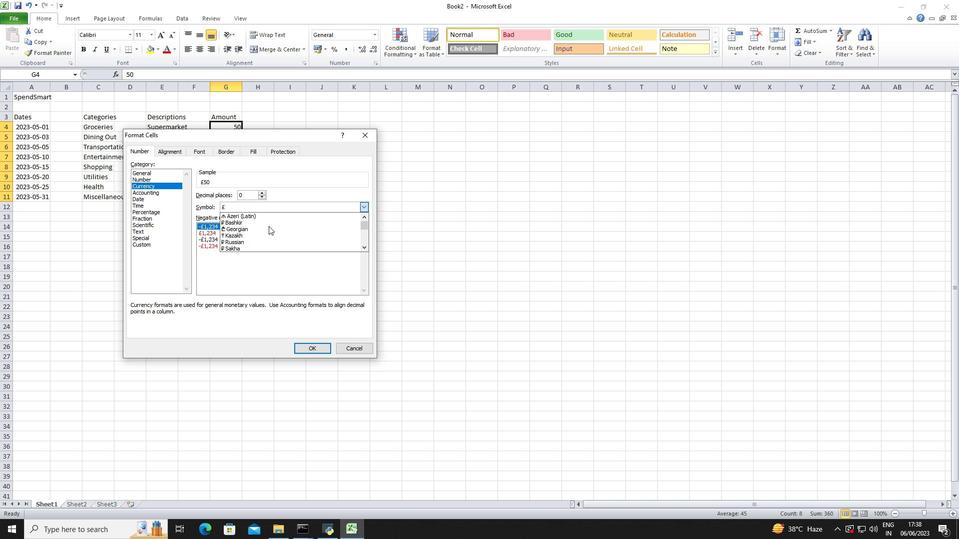 
Action: Mouse scrolled (268, 225) with delta (0, 0)
Screenshot: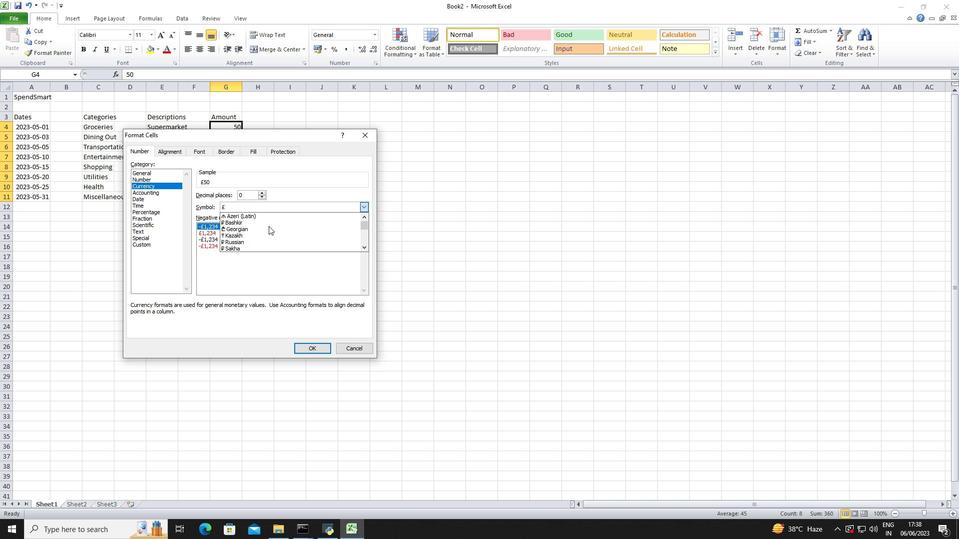 
Action: Mouse scrolled (268, 225) with delta (0, 0)
Screenshot: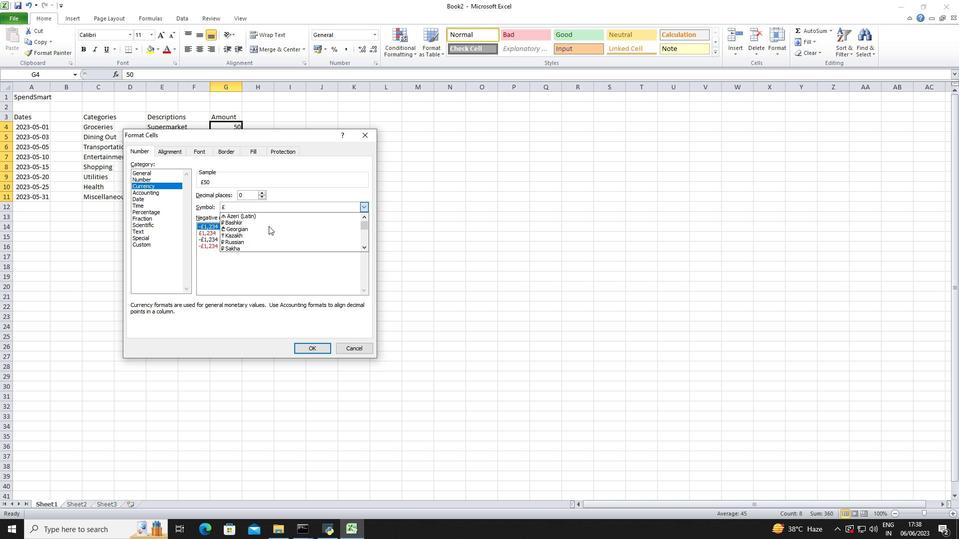 
Action: Mouse moved to (269, 249)
Screenshot: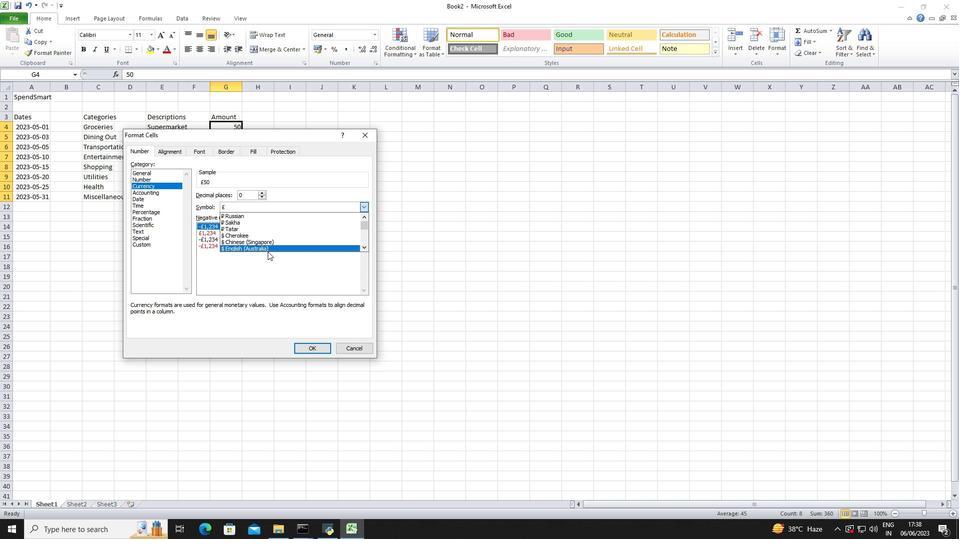 
Action: Mouse pressed left at (269, 249)
Screenshot: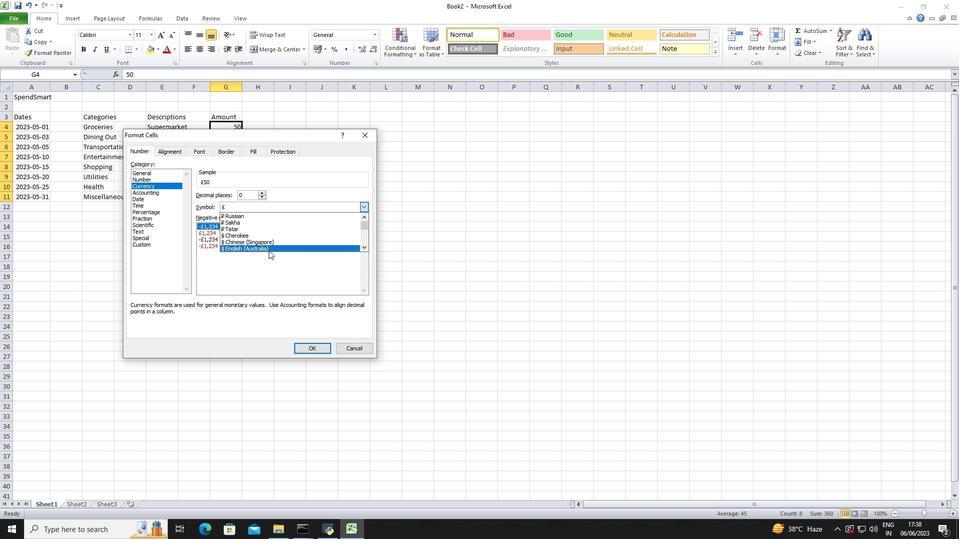
Action: Mouse moved to (306, 350)
Screenshot: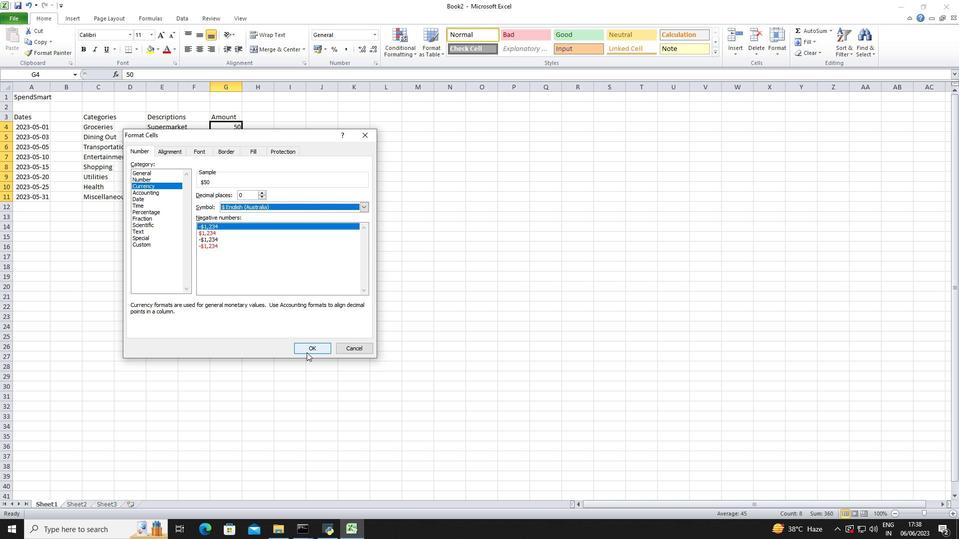 
Action: Mouse pressed left at (306, 350)
Screenshot: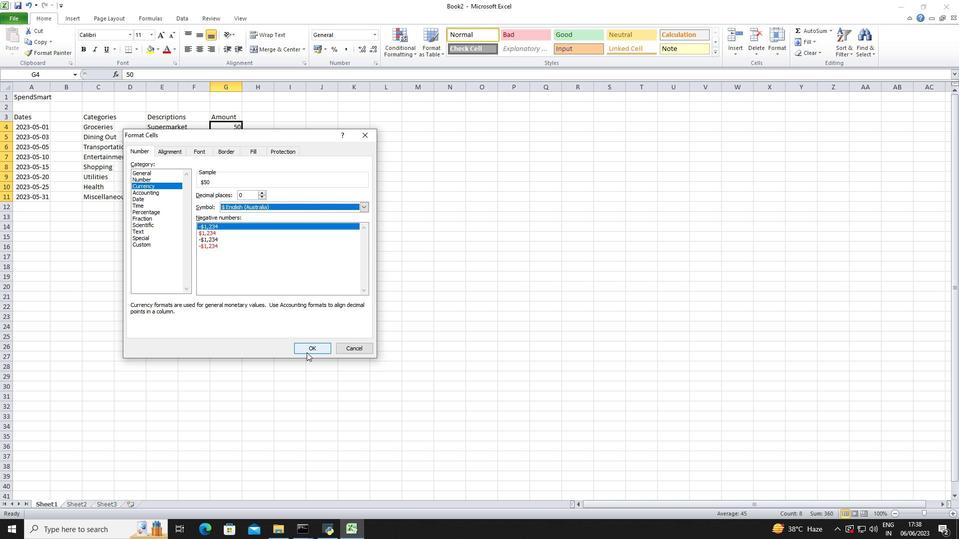 
Action: Mouse moved to (284, 120)
Screenshot: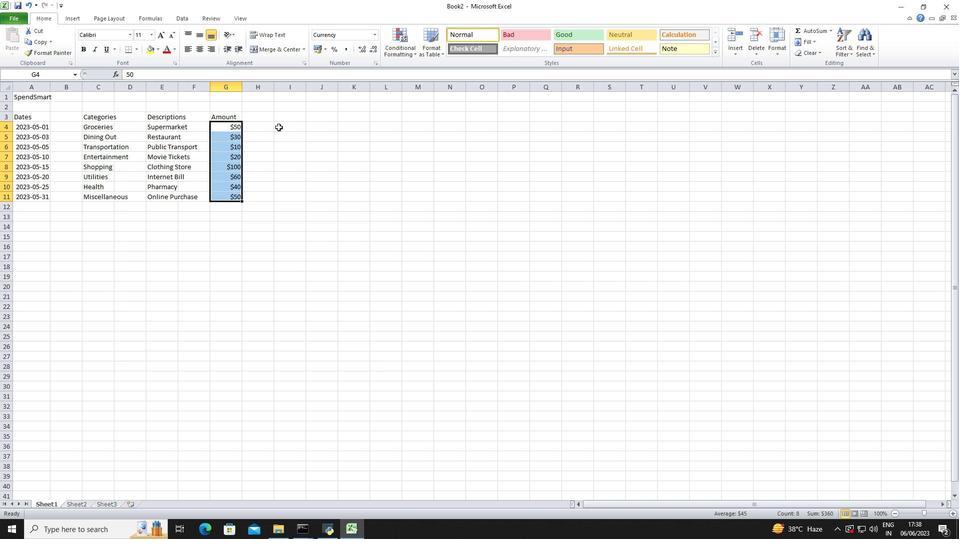 
Action: Mouse pressed left at (284, 120)
Screenshot: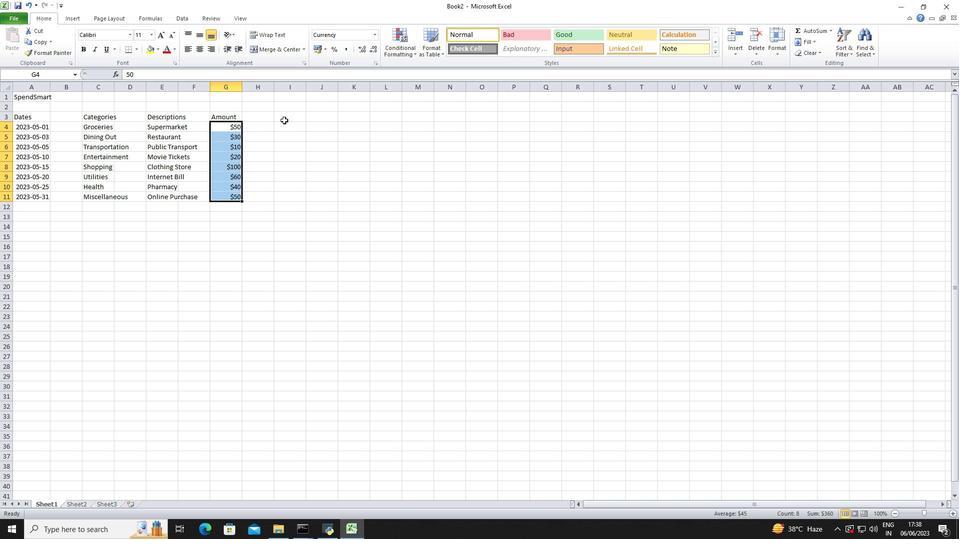 
Action: Key pressed ctrl+S<Key.shift>Financial<Key.space><Key.shift>Worksheet<Key.space><Key.shift>File<Key.space><Key.shift>Spreadsheet<Key.space><Key.shift>Template<Key.space><Key.shift>Workbook<Key.enter><Key.left><Key.enter>
Screenshot: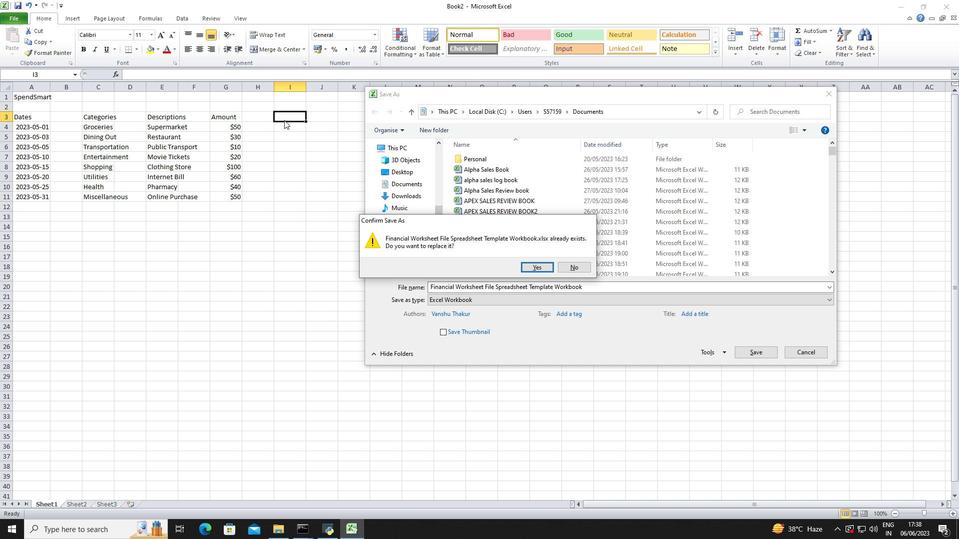 
